 Task: Find connections with filter location Coulommiers with filter topic #likewith filter profile language Spanish with filter current company Volvo Car India with filter school Vikram Simhapuri University, Nellore with filter industry Baked Goods Manufacturing with filter service category Executive Coaching with filter keywords title Astronomer
Action: Mouse moved to (514, 70)
Screenshot: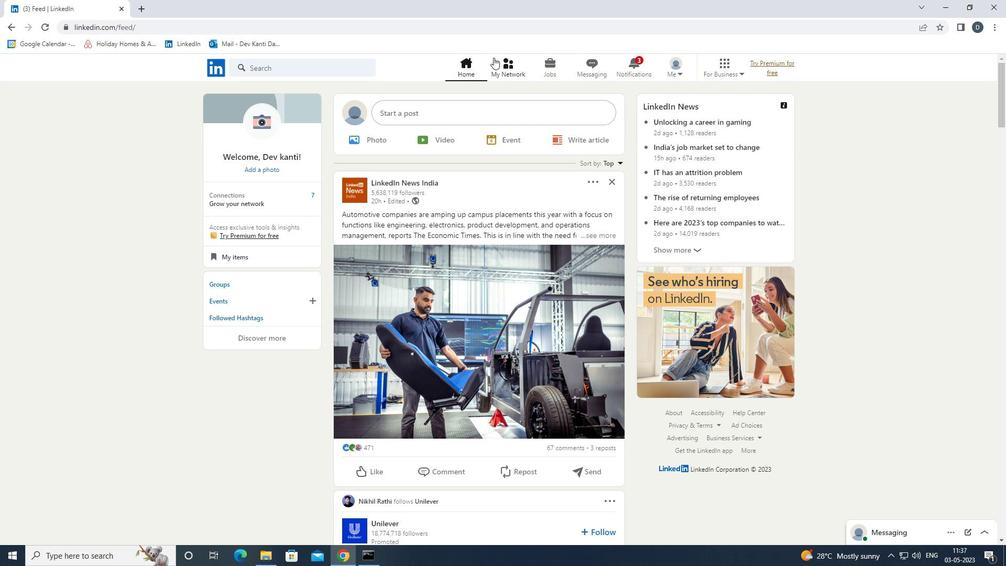 
Action: Mouse pressed left at (514, 70)
Screenshot: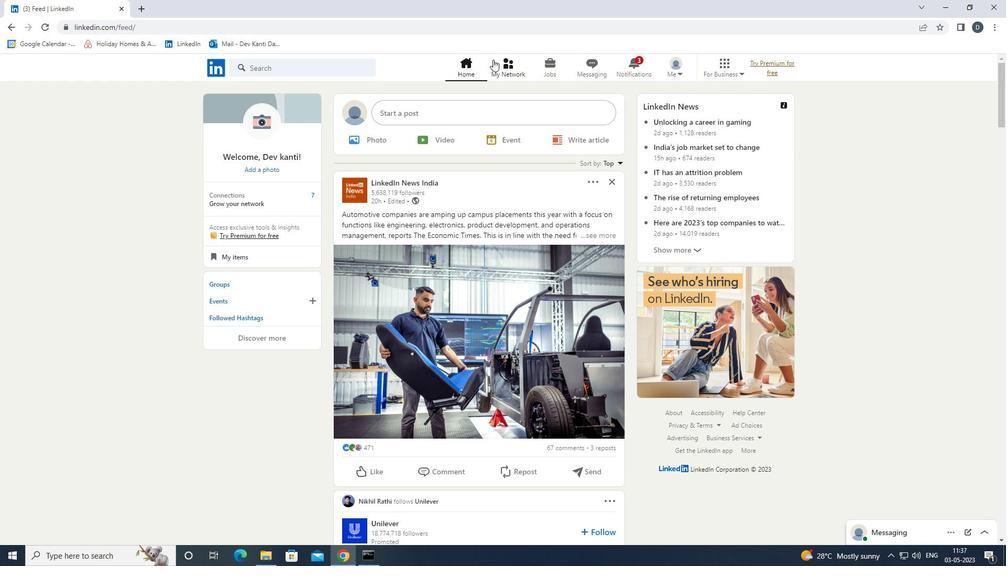 
Action: Mouse moved to (351, 123)
Screenshot: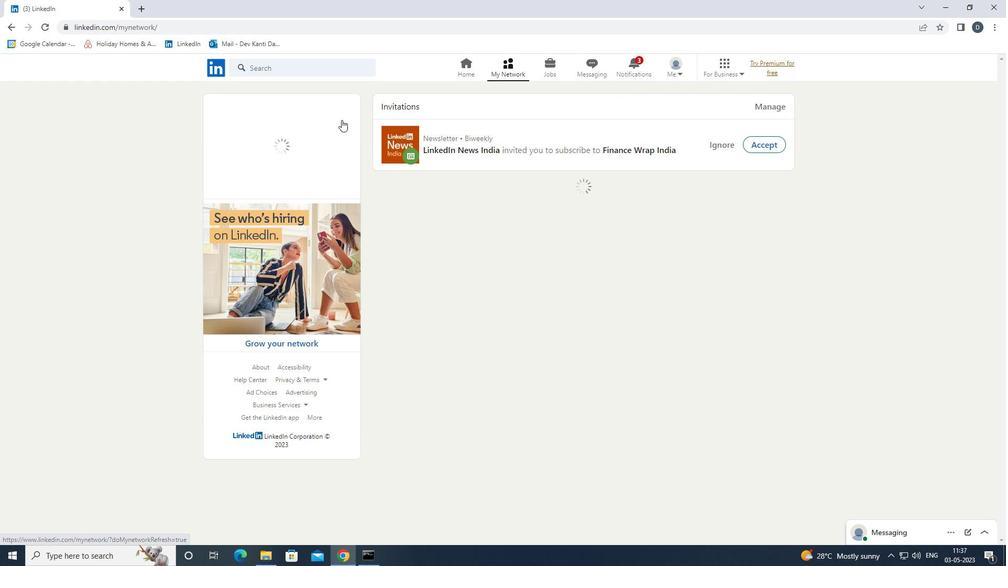 
Action: Mouse pressed left at (351, 123)
Screenshot: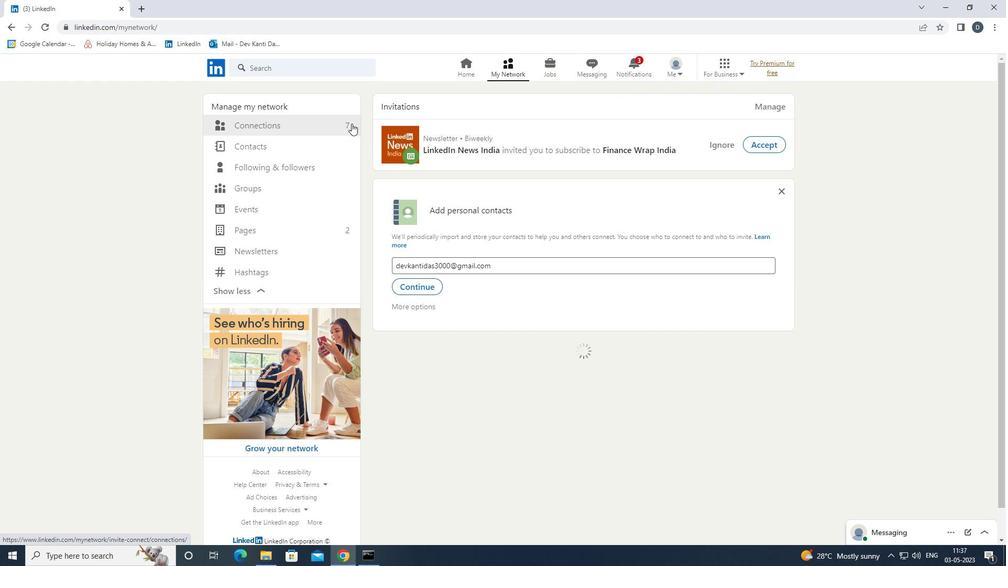 
Action: Mouse moved to (349, 124)
Screenshot: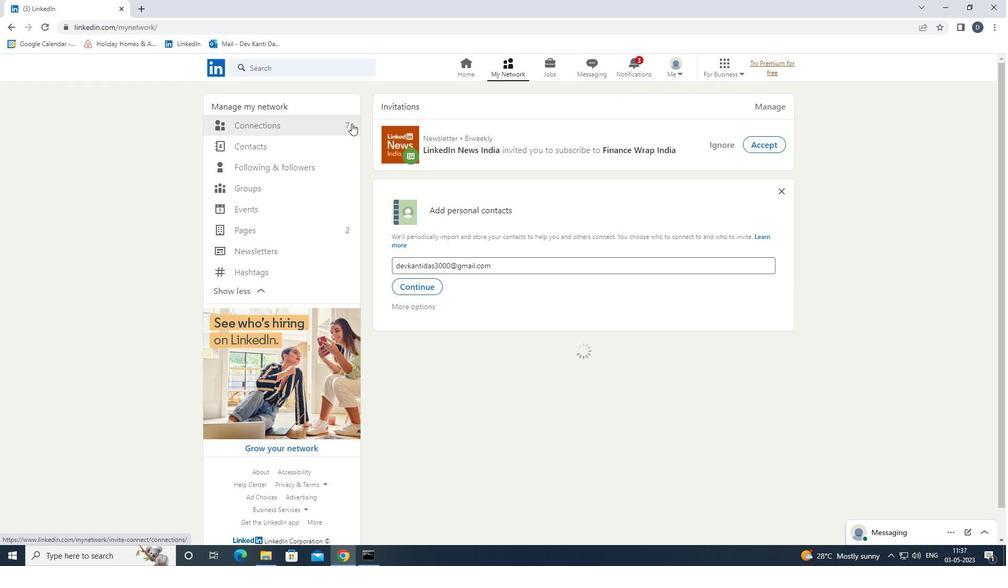 
Action: Mouse pressed left at (349, 124)
Screenshot: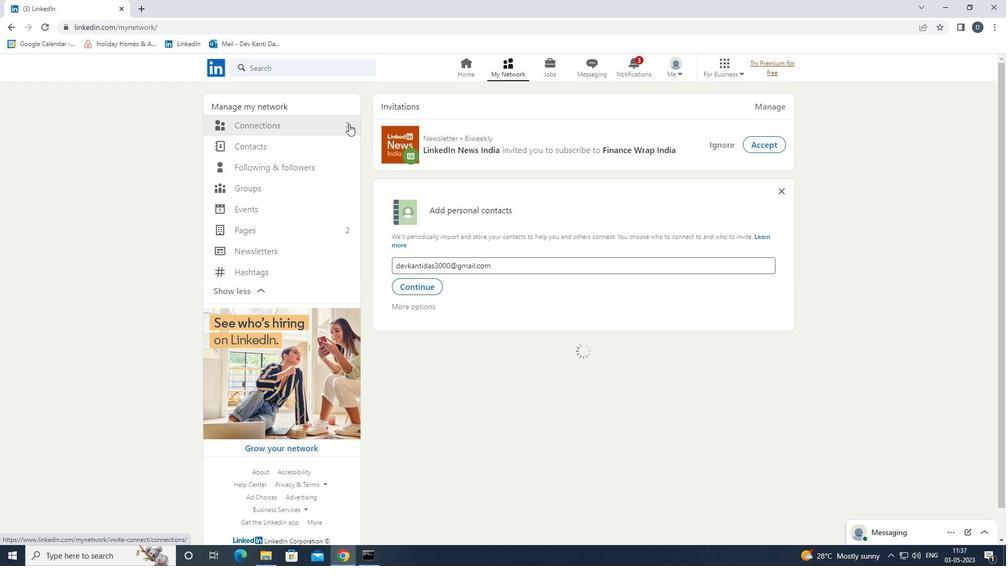 
Action: Mouse moved to (587, 126)
Screenshot: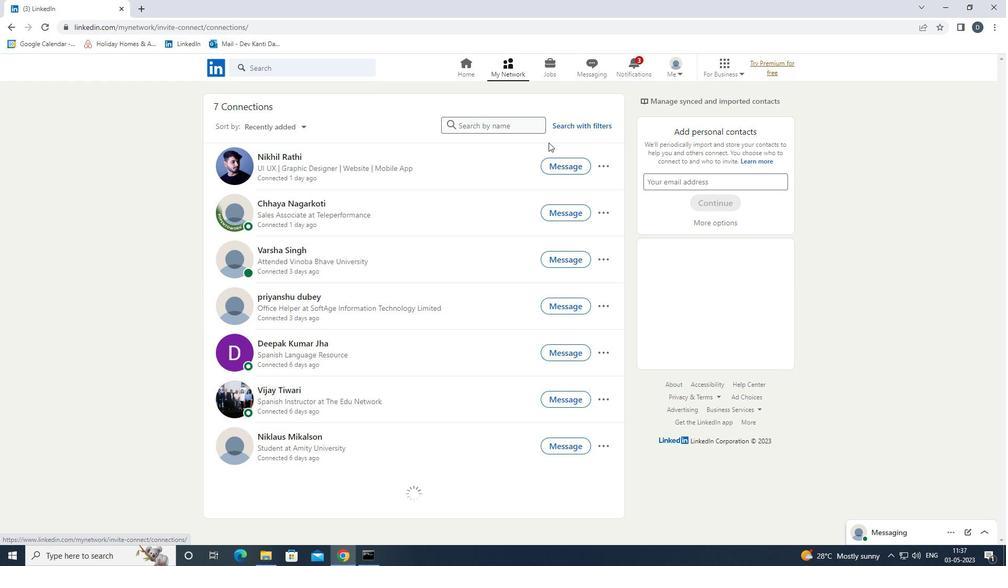 
Action: Mouse pressed left at (587, 126)
Screenshot: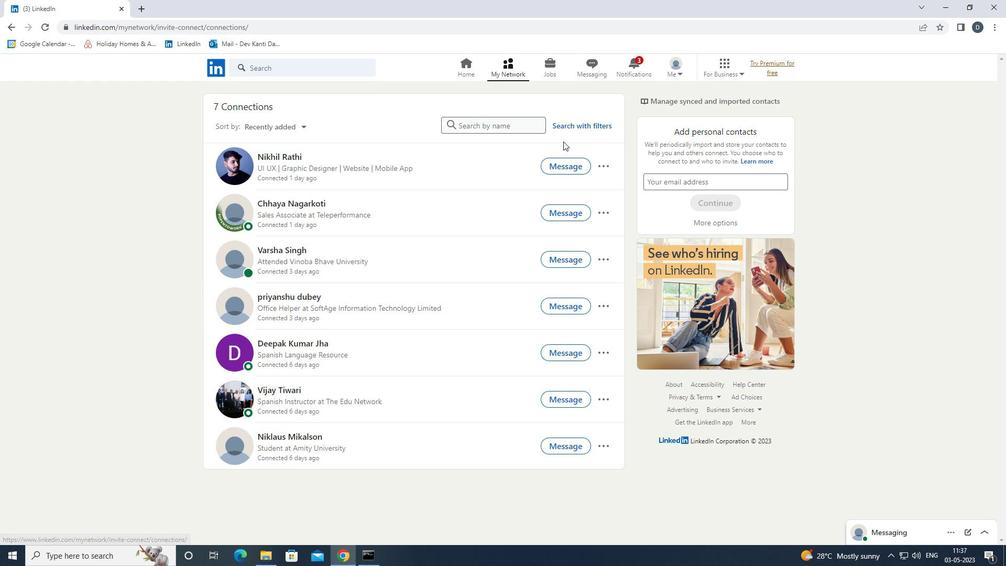
Action: Mouse moved to (533, 97)
Screenshot: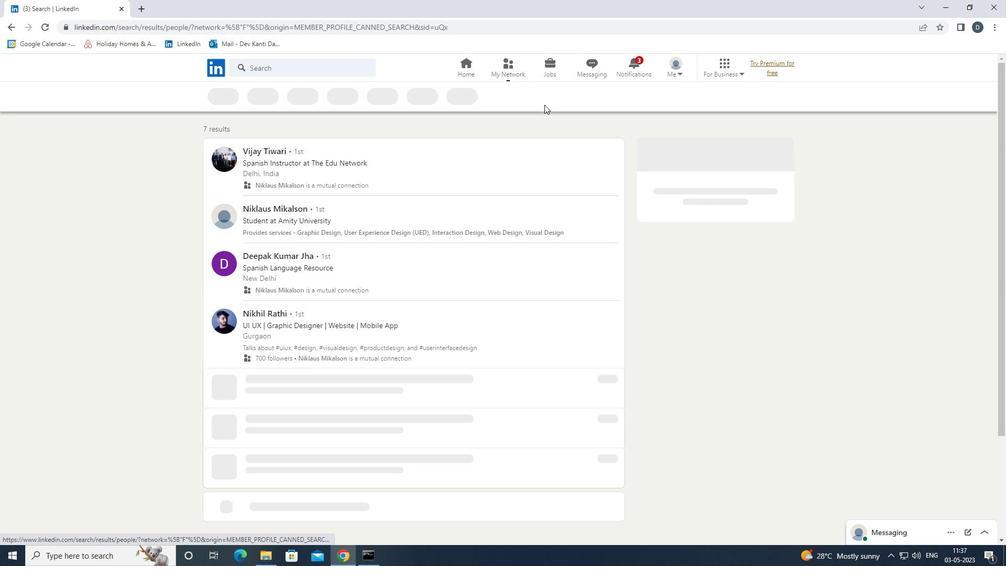
Action: Mouse pressed left at (533, 97)
Screenshot: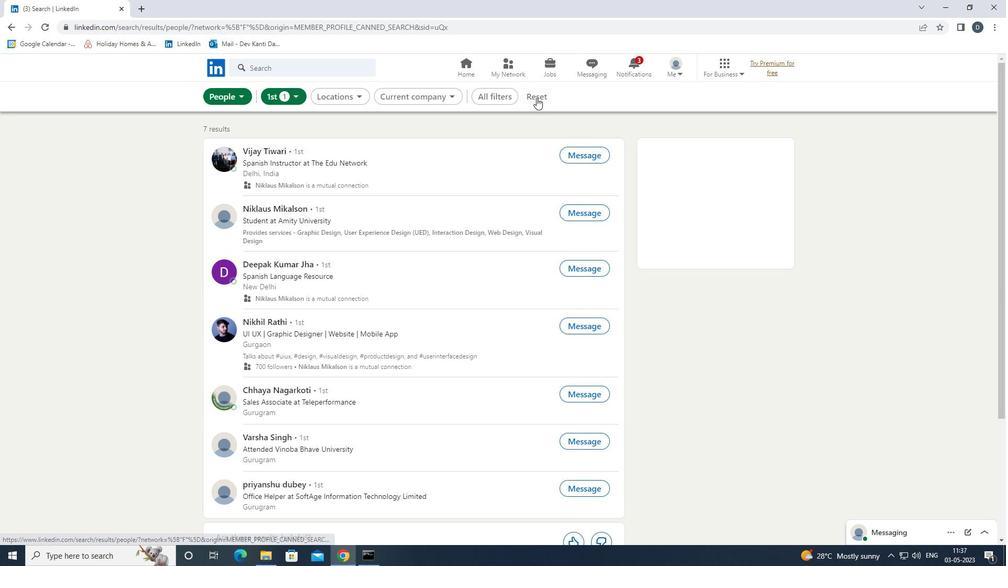
Action: Mouse moved to (523, 97)
Screenshot: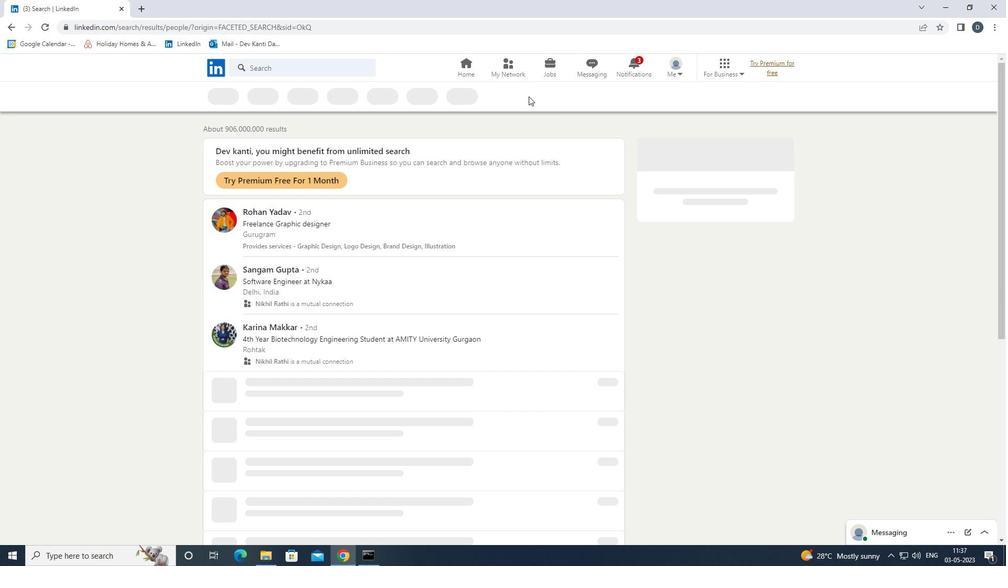 
Action: Mouse pressed left at (523, 97)
Screenshot: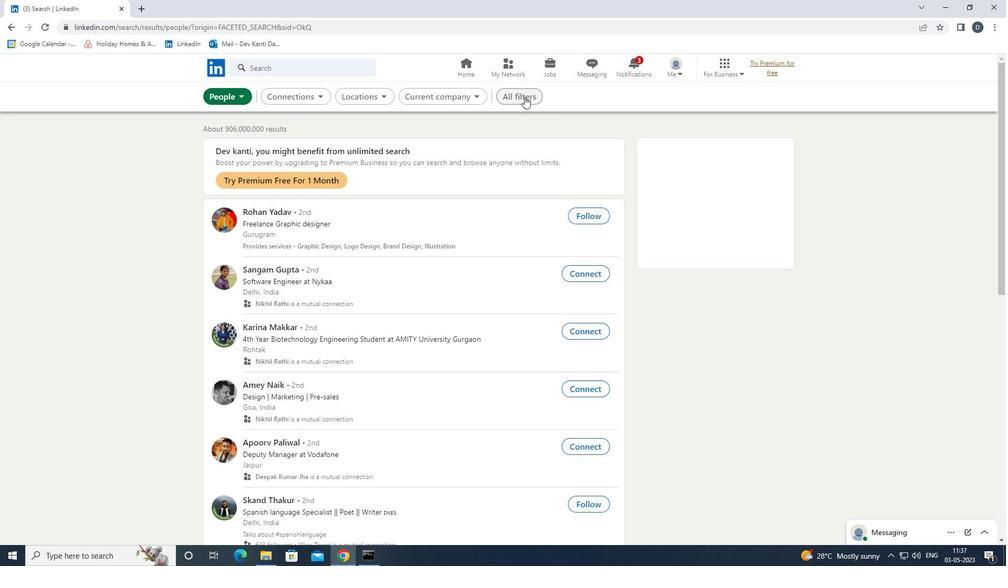 
Action: Mouse moved to (884, 355)
Screenshot: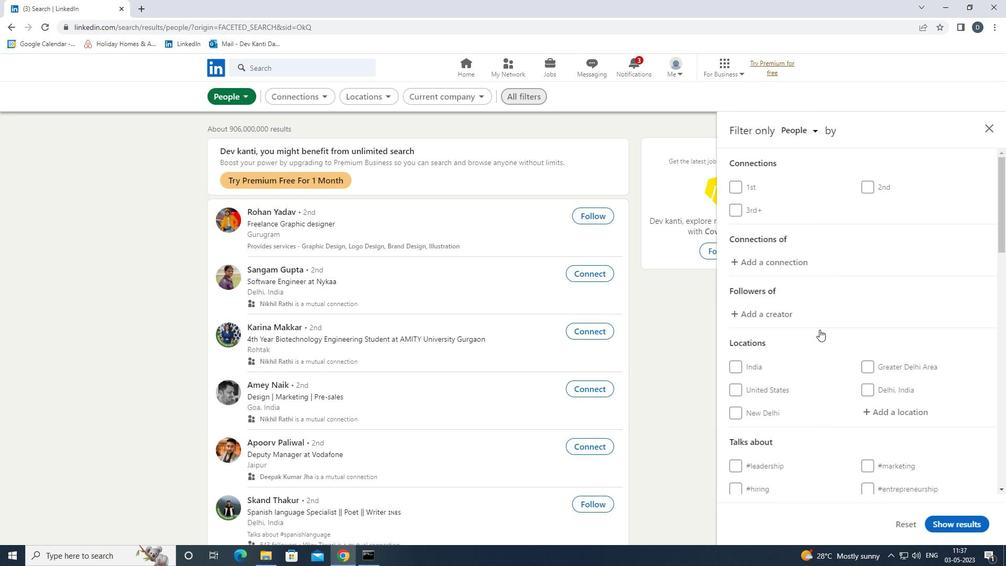 
Action: Mouse scrolled (884, 354) with delta (0, 0)
Screenshot: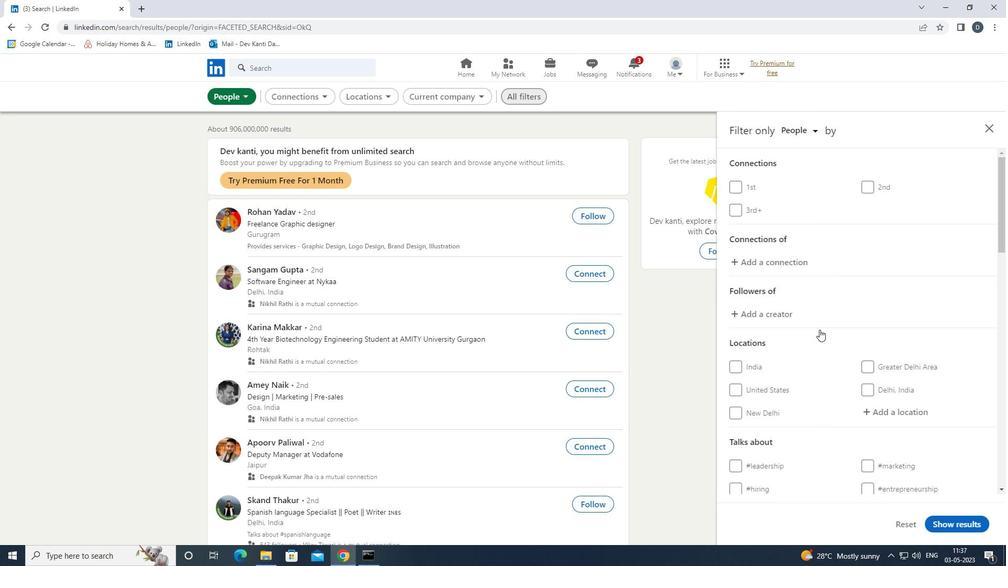 
Action: Mouse scrolled (884, 354) with delta (0, 0)
Screenshot: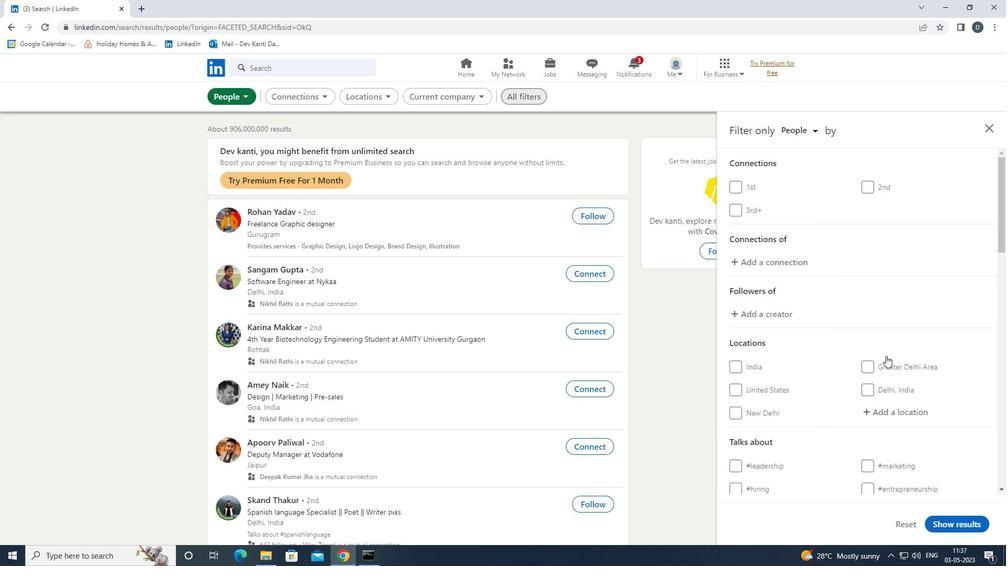 
Action: Mouse moved to (900, 310)
Screenshot: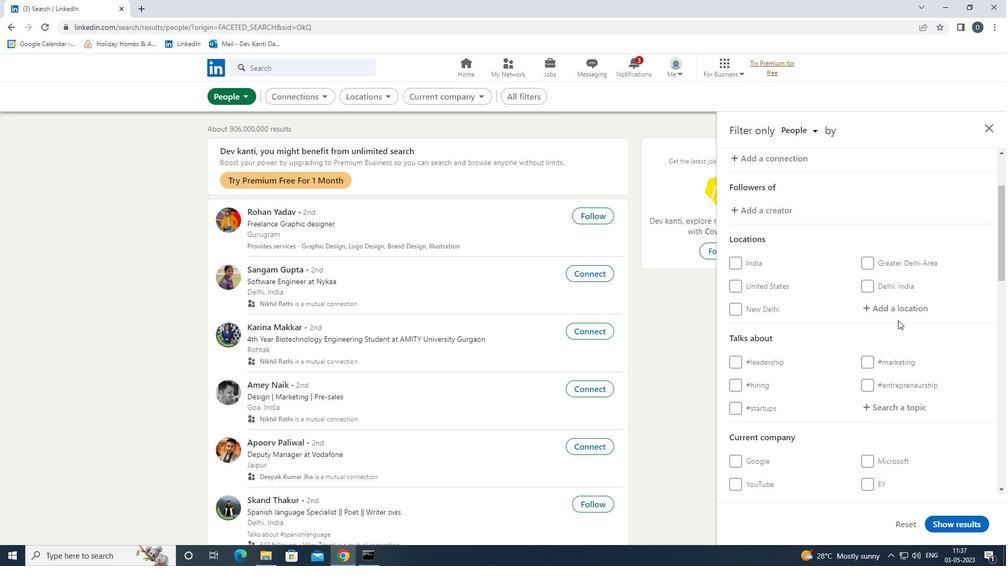 
Action: Mouse pressed left at (900, 310)
Screenshot: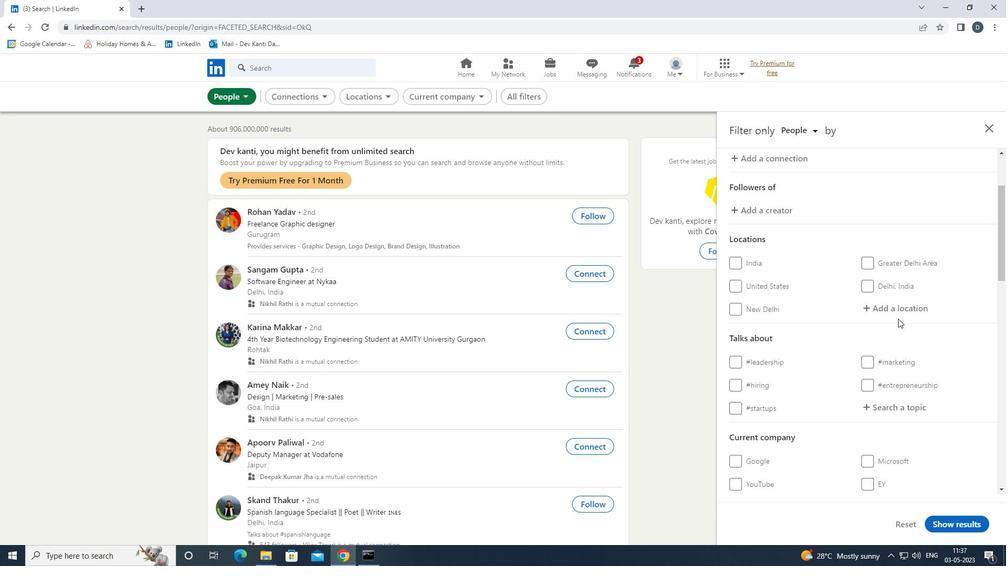 
Action: Key pressed <Key.shift>COL<Key.backspace>UI<Key.backspace>LOMMI<Key.down><Key.enter>
Screenshot: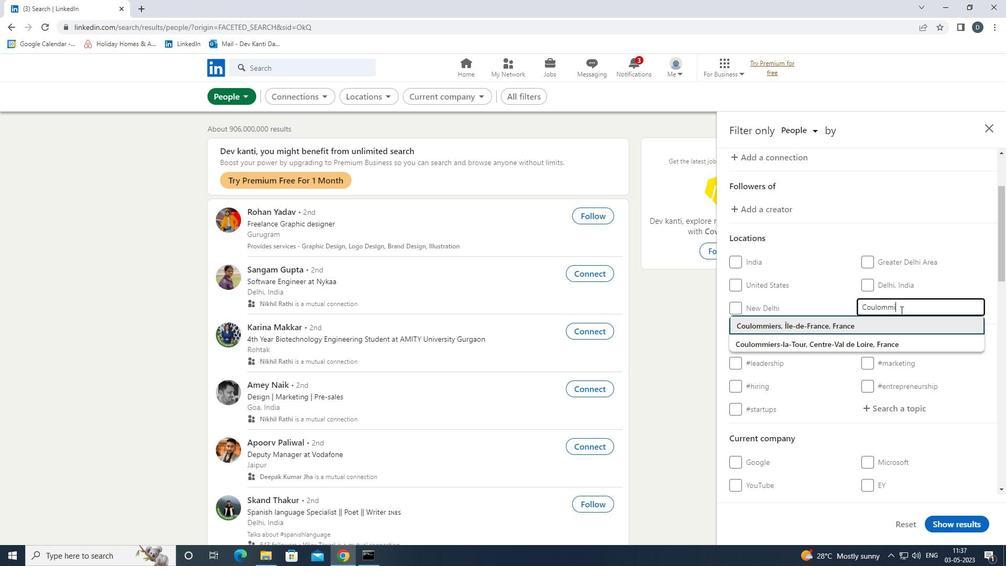 
Action: Mouse moved to (905, 302)
Screenshot: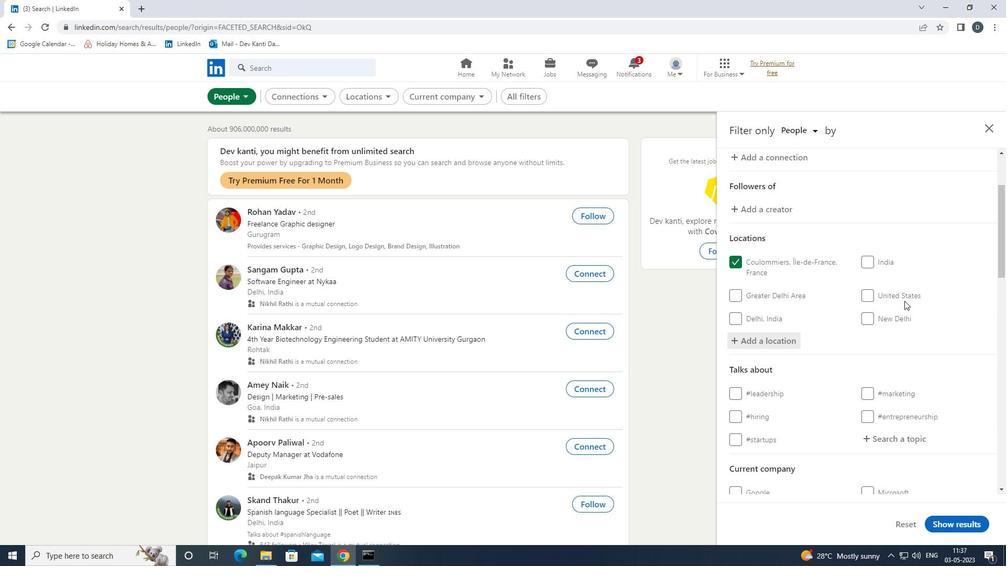 
Action: Mouse scrolled (905, 302) with delta (0, 0)
Screenshot: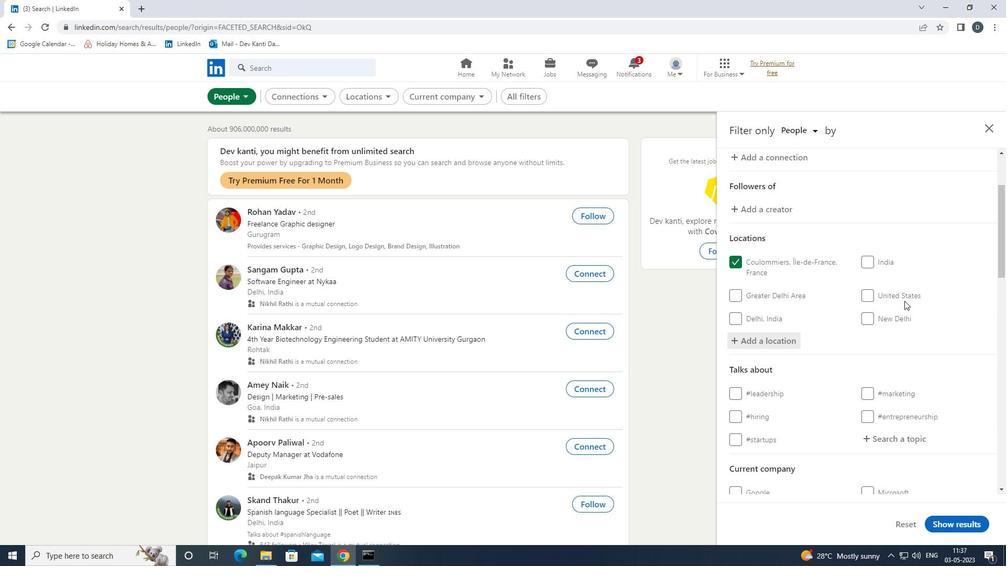 
Action: Mouse moved to (905, 304)
Screenshot: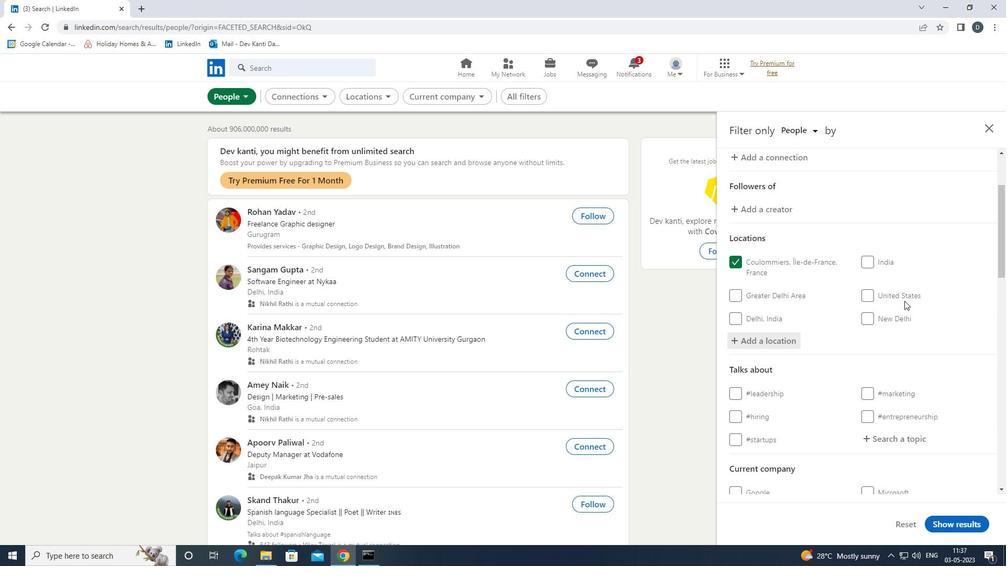 
Action: Mouse scrolled (905, 303) with delta (0, 0)
Screenshot: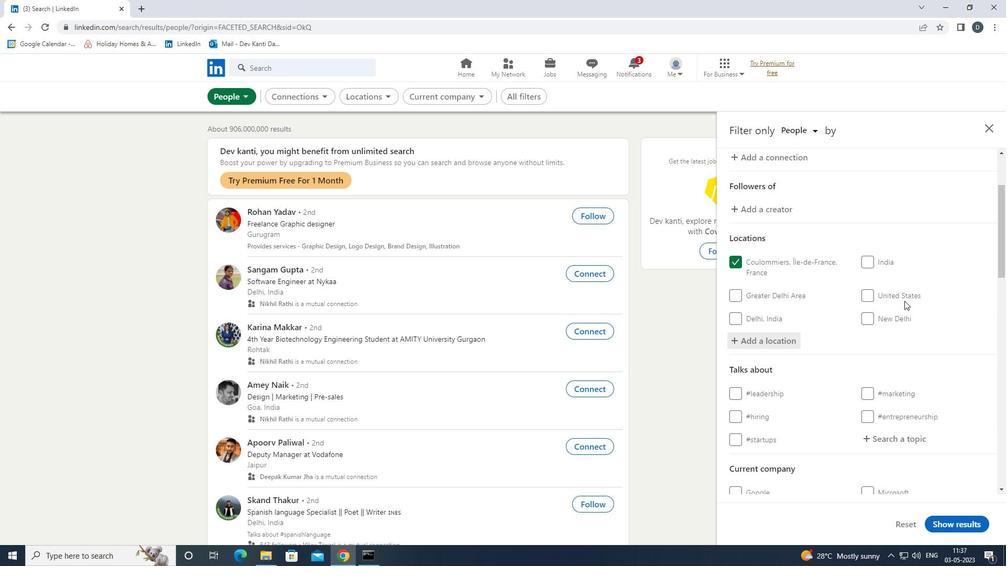 
Action: Mouse moved to (906, 327)
Screenshot: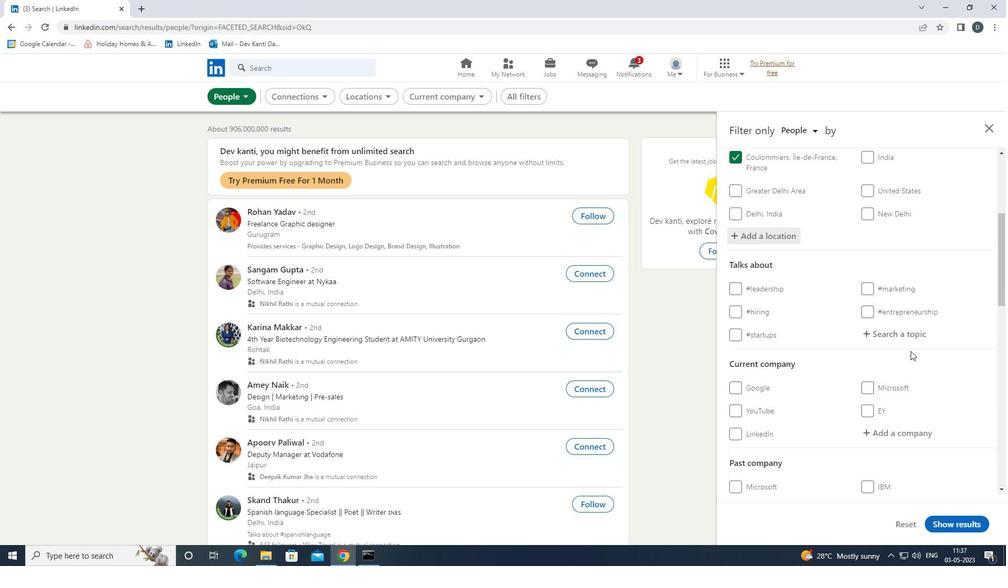 
Action: Mouse pressed left at (906, 327)
Screenshot: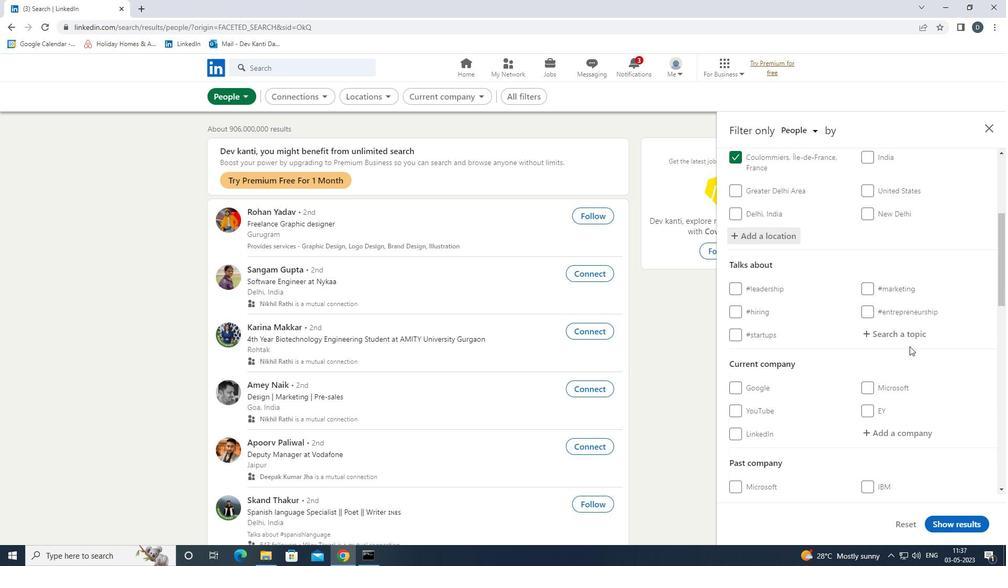 
Action: Mouse moved to (906, 327)
Screenshot: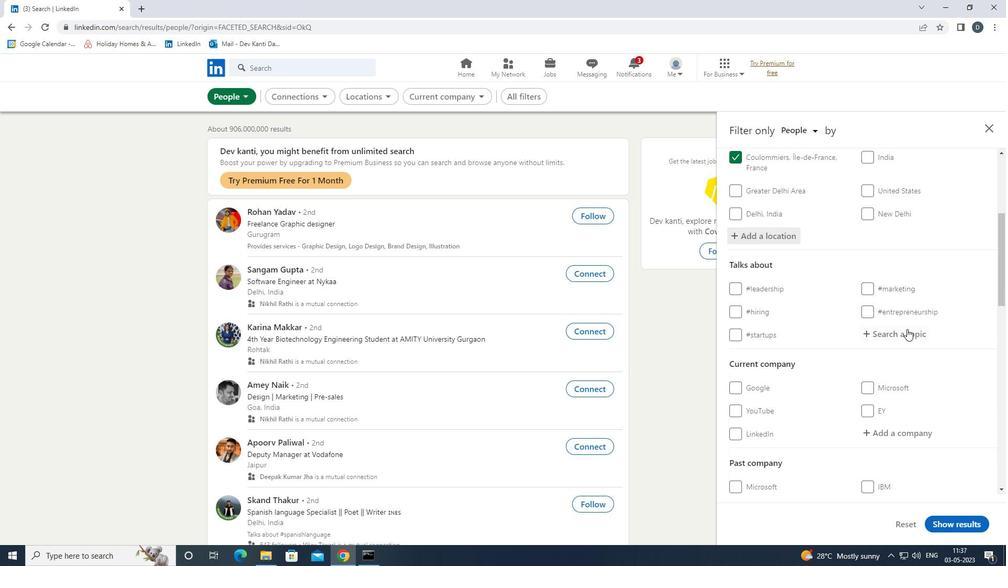 
Action: Key pressed LIKE<Key.down><Key.enter>
Screenshot: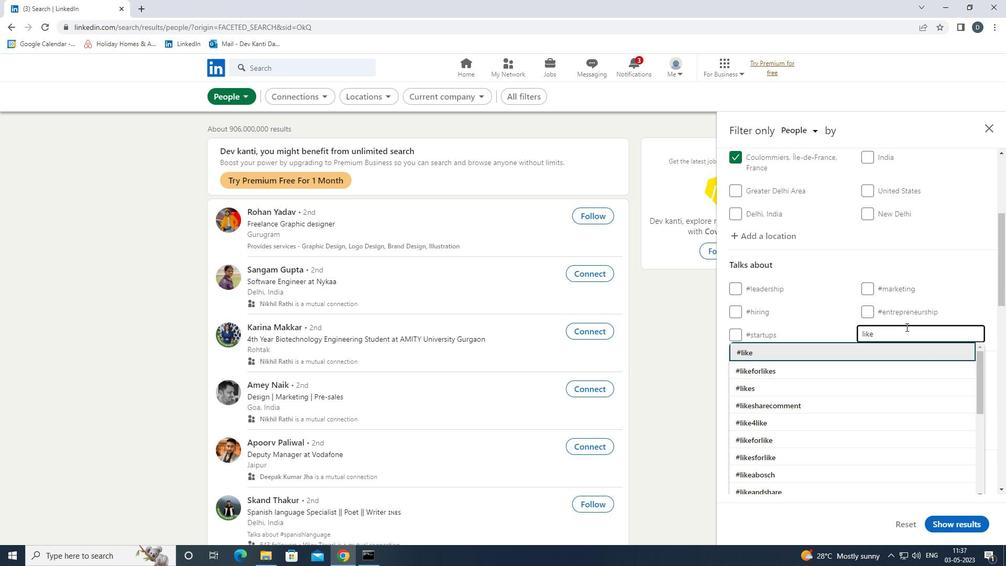 
Action: Mouse moved to (876, 334)
Screenshot: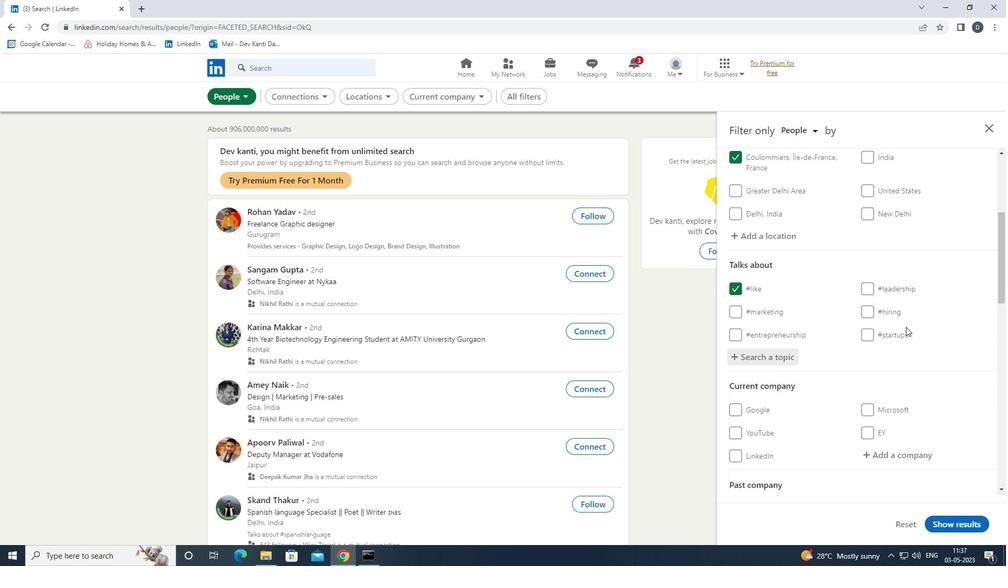 
Action: Mouse scrolled (876, 333) with delta (0, 0)
Screenshot: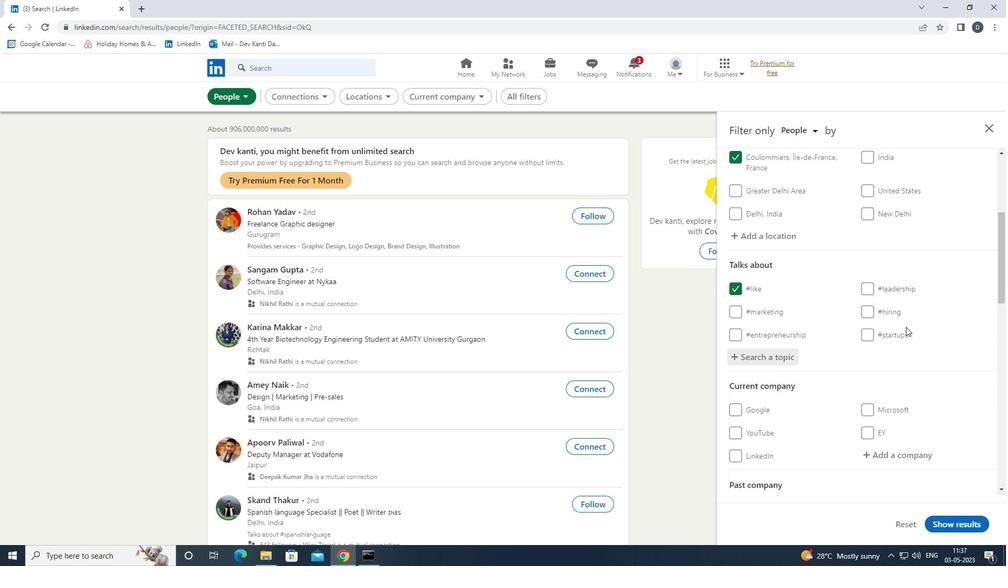 
Action: Mouse moved to (877, 337)
Screenshot: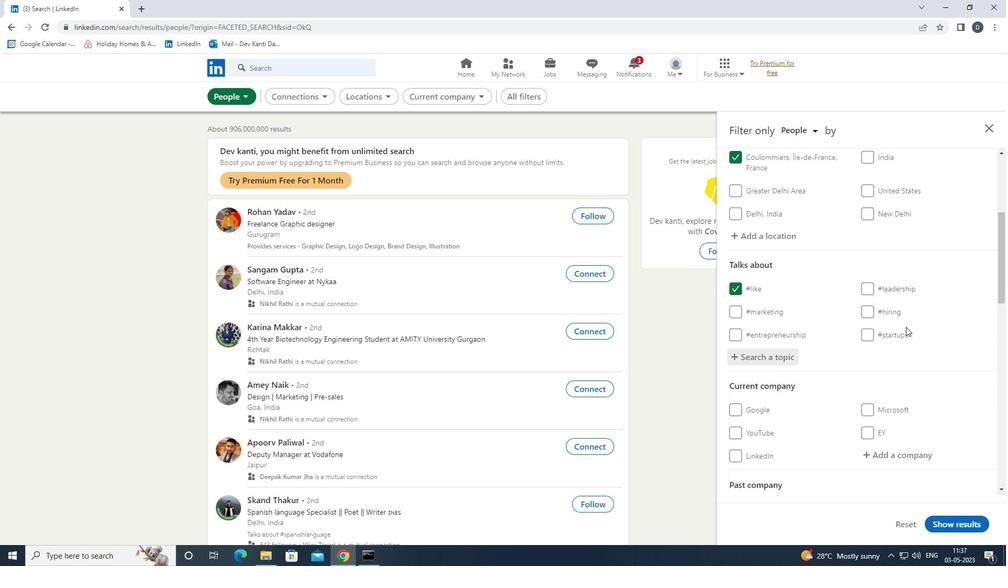 
Action: Mouse scrolled (877, 336) with delta (0, 0)
Screenshot: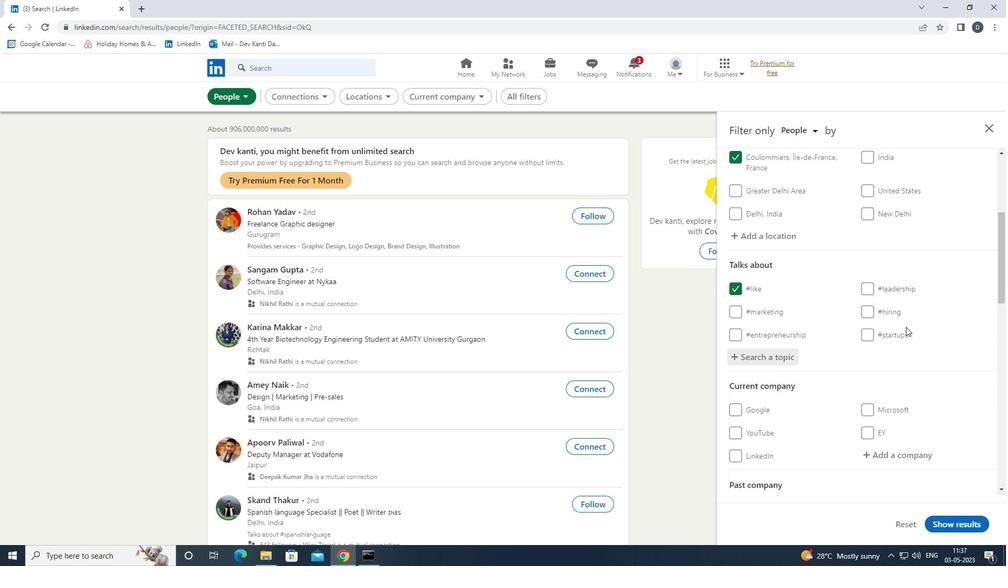 
Action: Mouse moved to (879, 339)
Screenshot: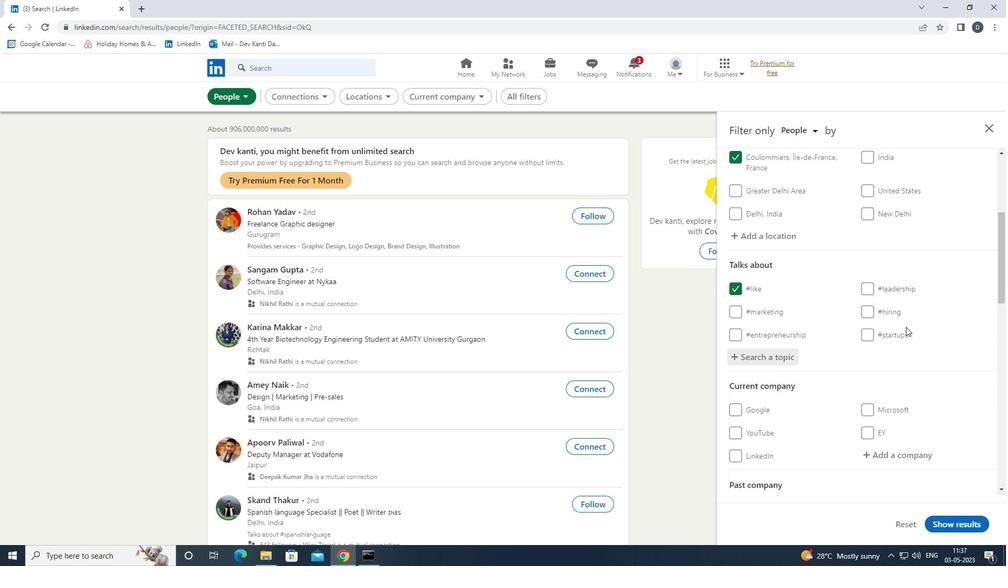 
Action: Mouse scrolled (879, 338) with delta (0, 0)
Screenshot: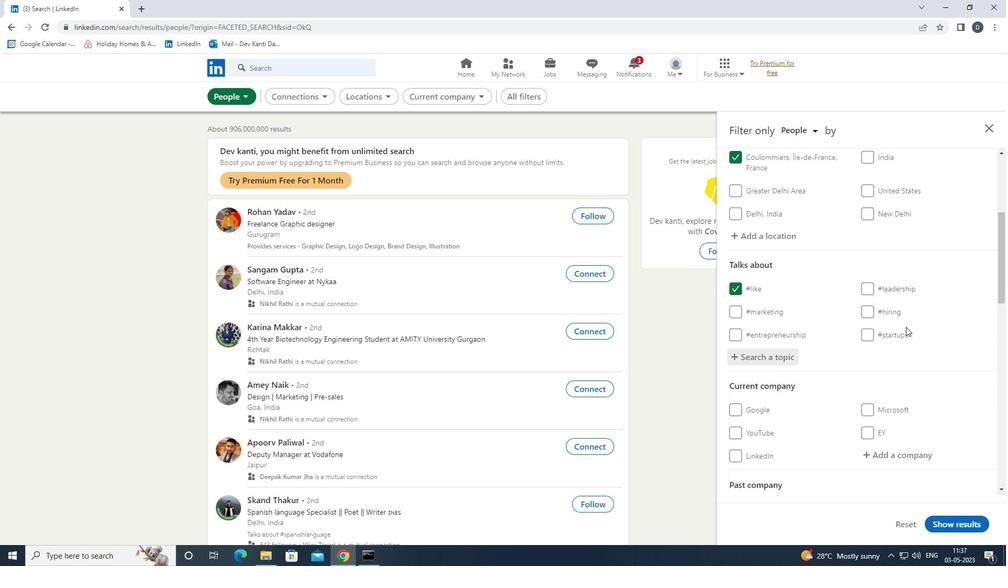 
Action: Mouse moved to (881, 339)
Screenshot: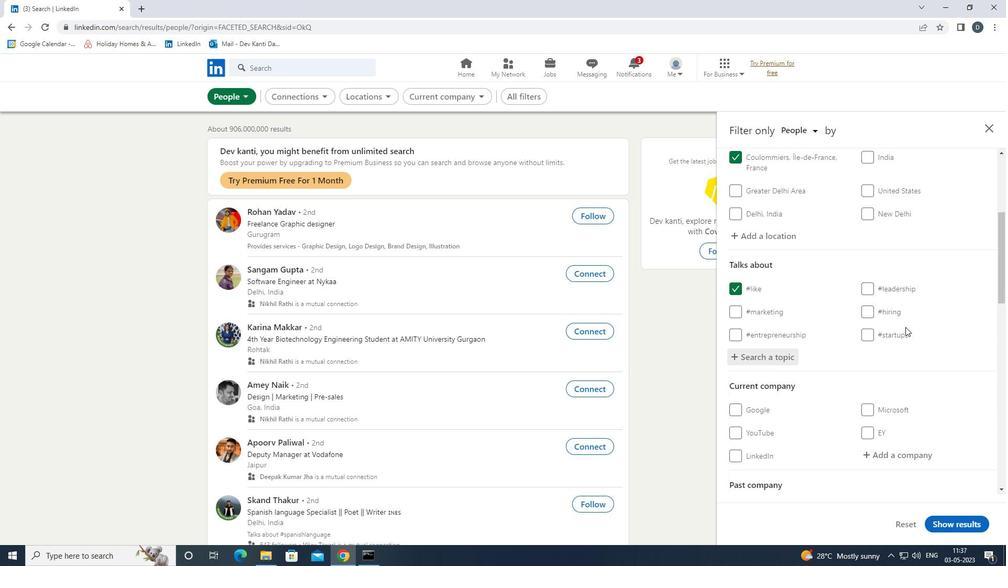 
Action: Mouse scrolled (881, 339) with delta (0, 0)
Screenshot: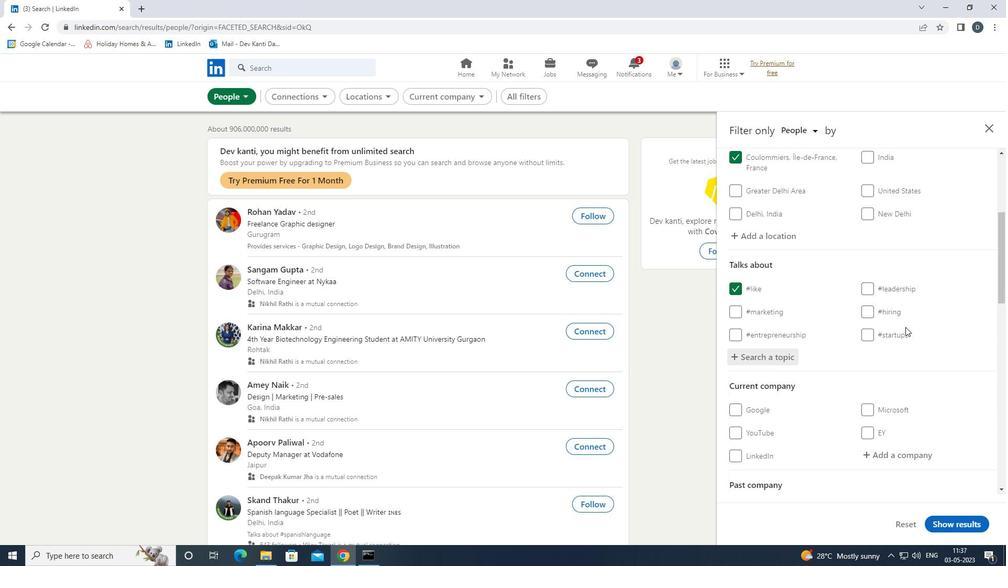 
Action: Mouse moved to (887, 343)
Screenshot: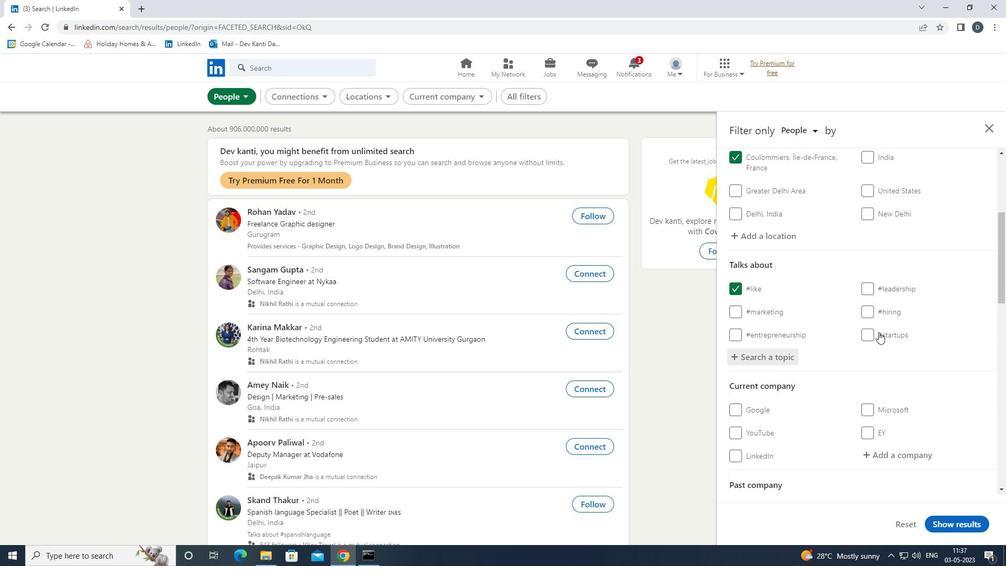 
Action: Mouse scrolled (887, 343) with delta (0, 0)
Screenshot: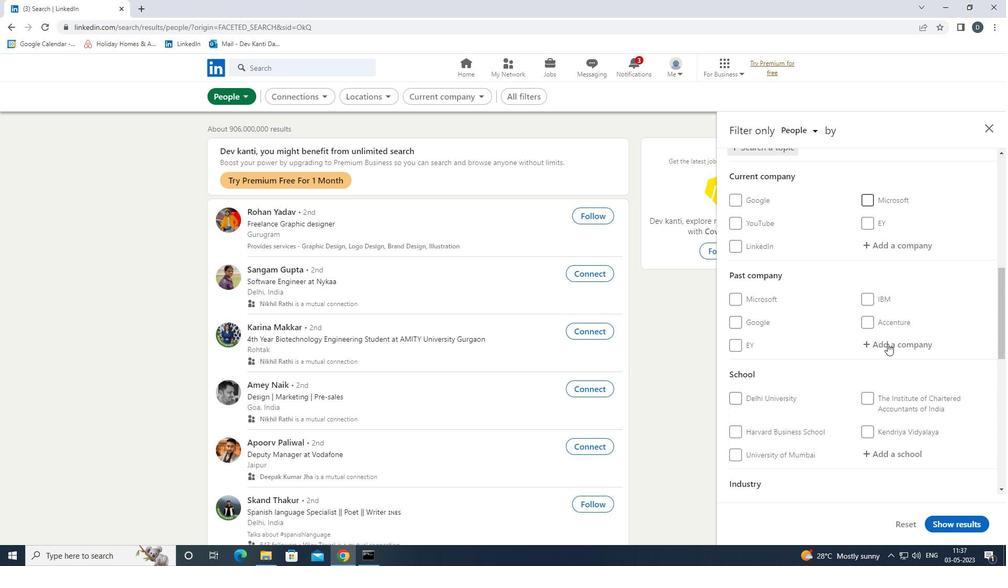 
Action: Mouse moved to (887, 344)
Screenshot: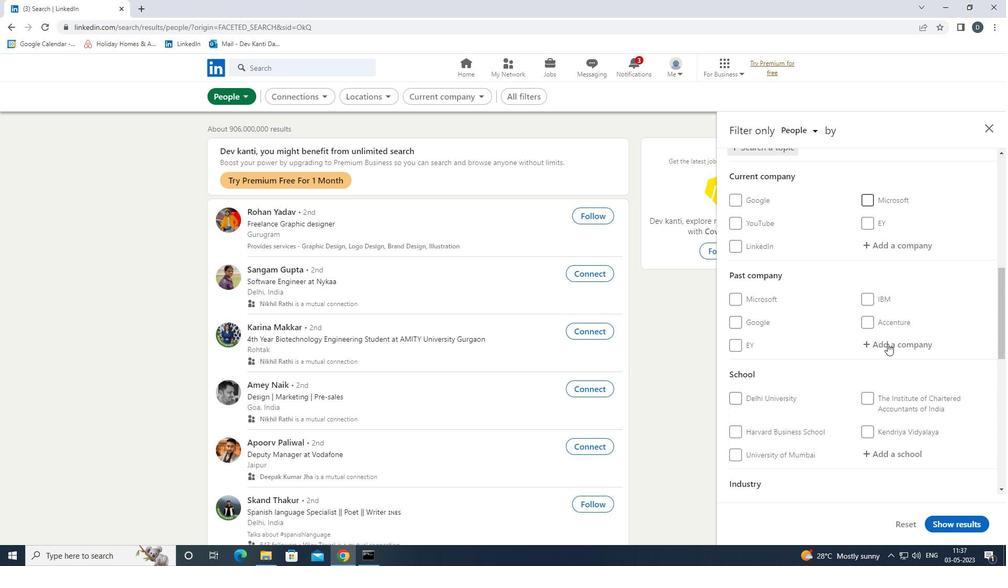 
Action: Mouse scrolled (887, 343) with delta (0, 0)
Screenshot: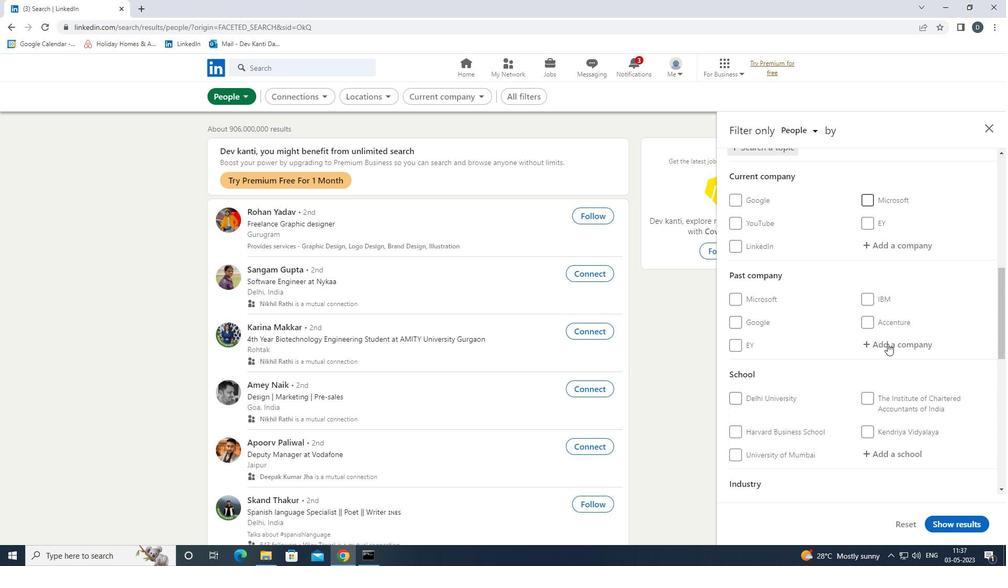 
Action: Mouse moved to (887, 344)
Screenshot: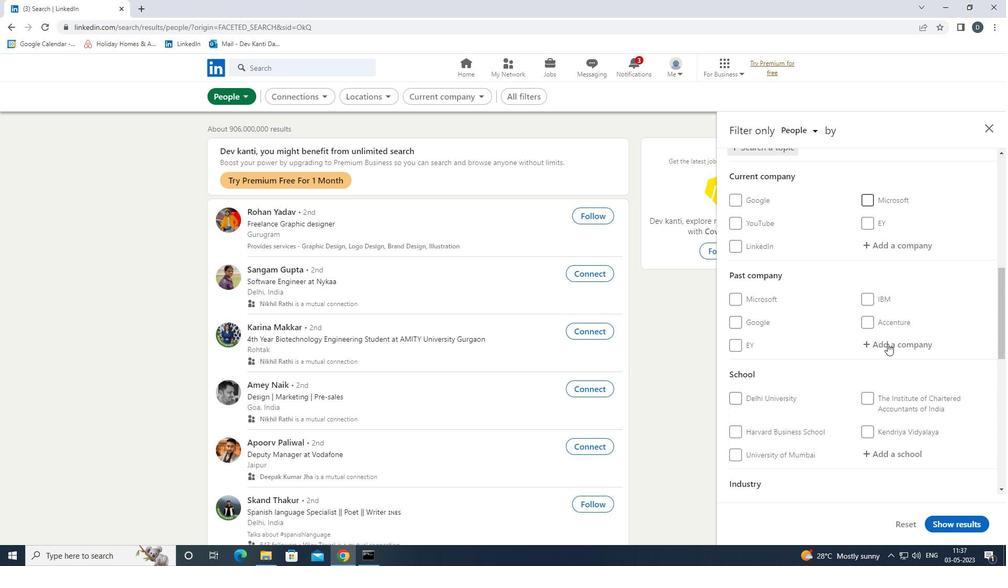 
Action: Mouse scrolled (887, 344) with delta (0, 0)
Screenshot: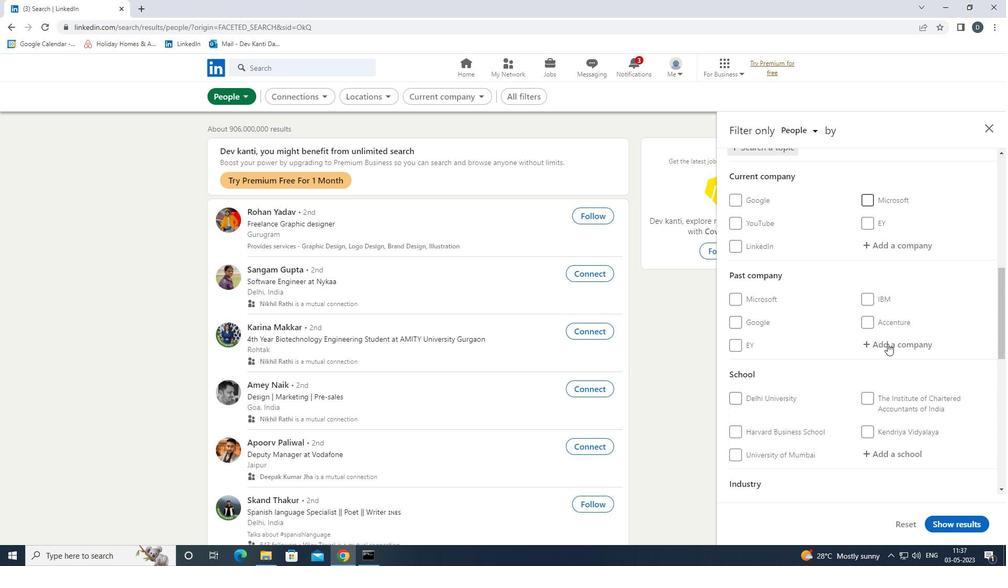 
Action: Mouse moved to (888, 345)
Screenshot: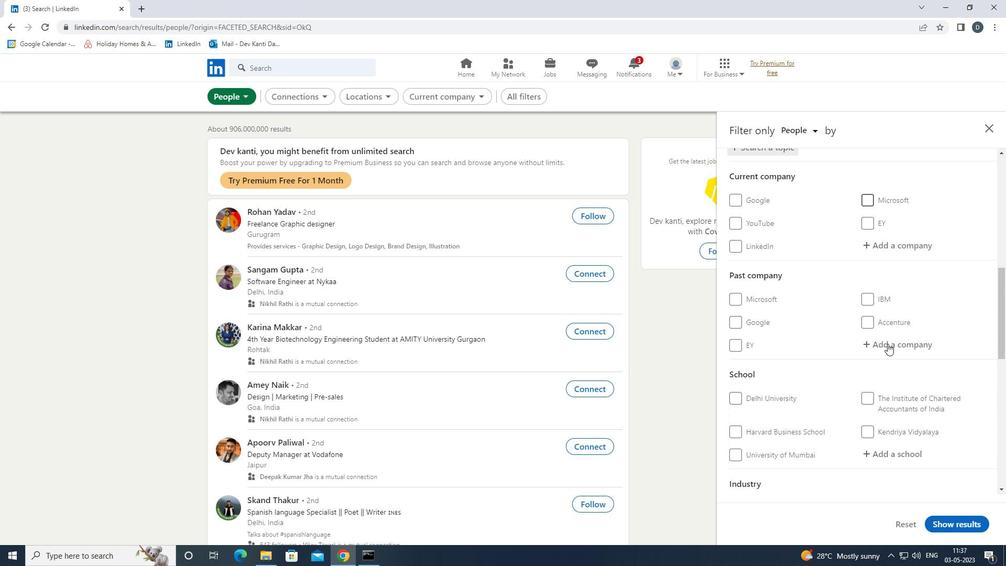 
Action: Mouse scrolled (888, 344) with delta (0, 0)
Screenshot: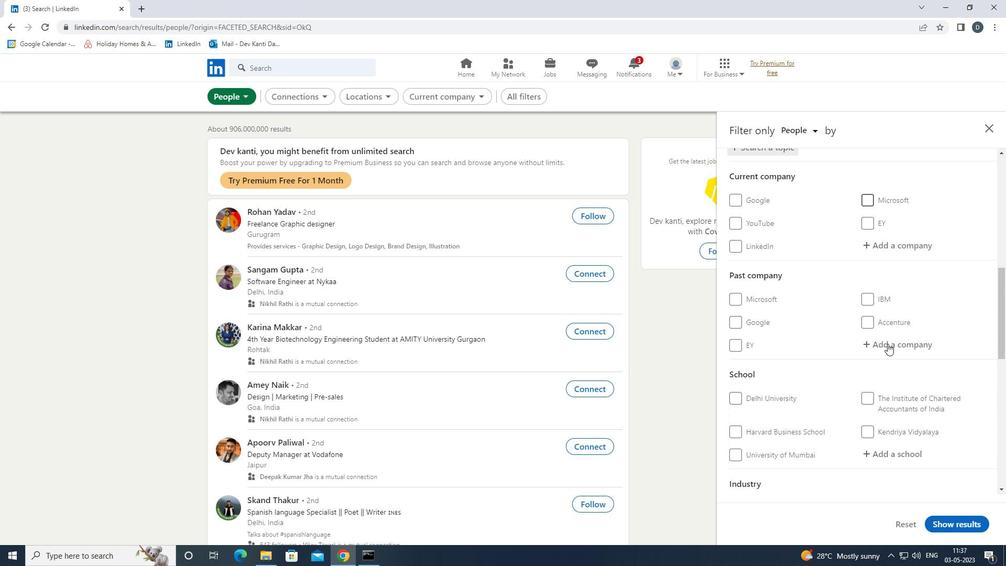 
Action: Mouse moved to (888, 345)
Screenshot: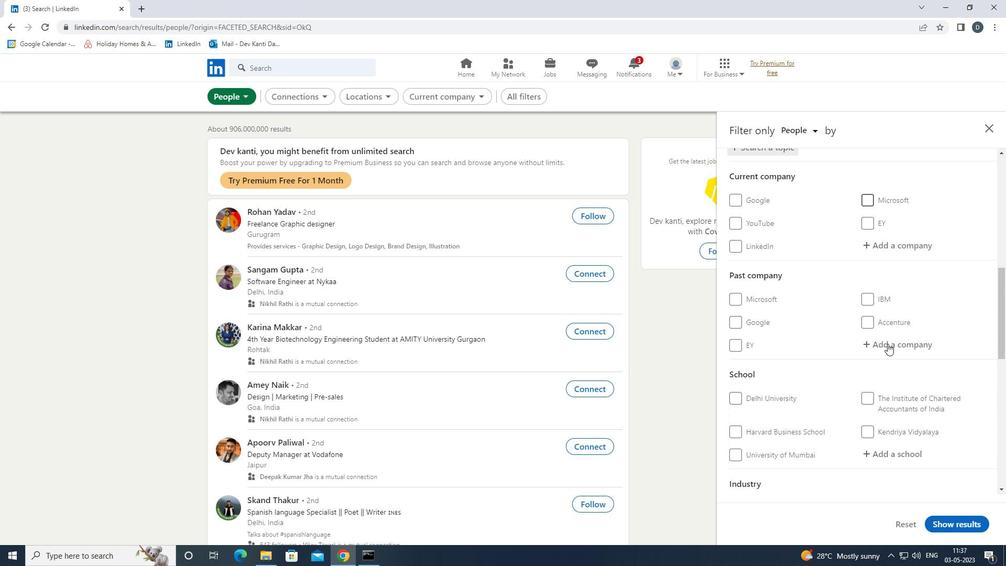
Action: Mouse scrolled (888, 345) with delta (0, 0)
Screenshot: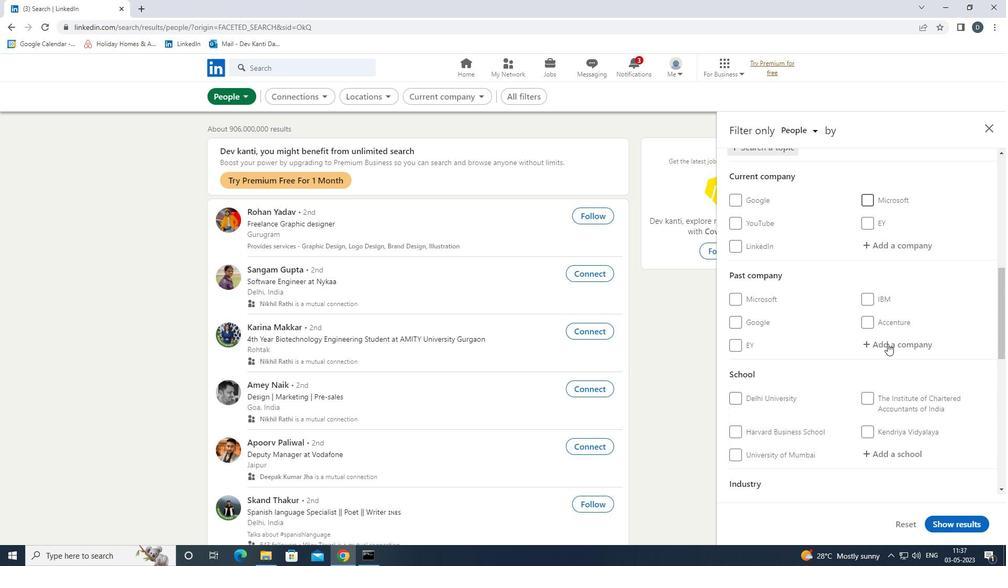 
Action: Mouse moved to (754, 375)
Screenshot: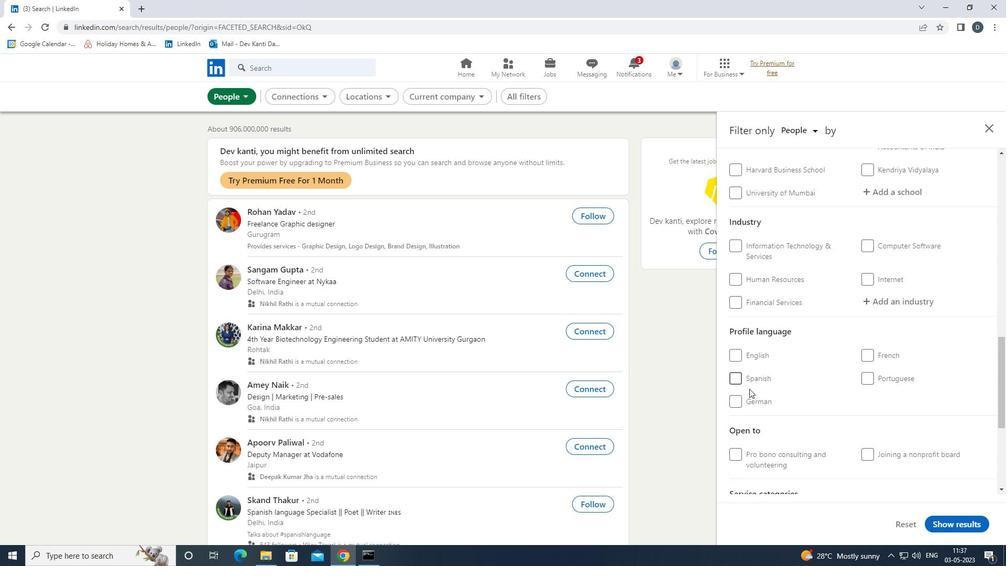 
Action: Mouse pressed left at (754, 375)
Screenshot: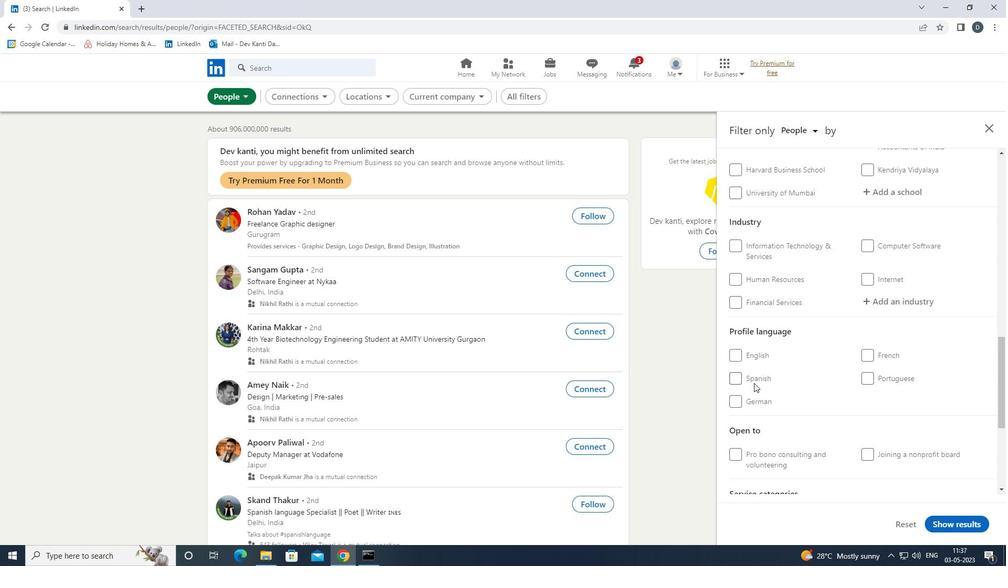 
Action: Mouse moved to (851, 387)
Screenshot: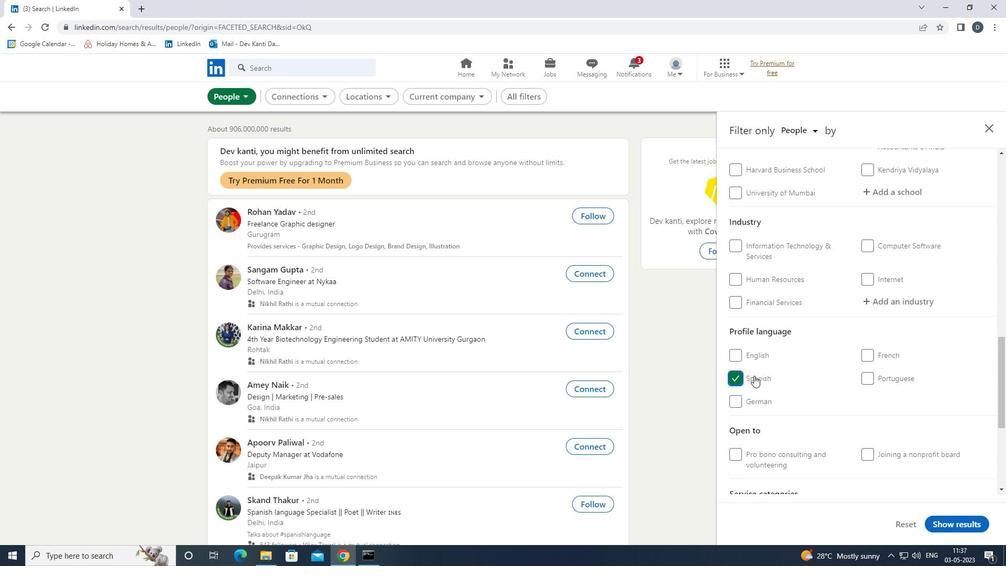 
Action: Mouse scrolled (851, 388) with delta (0, 0)
Screenshot: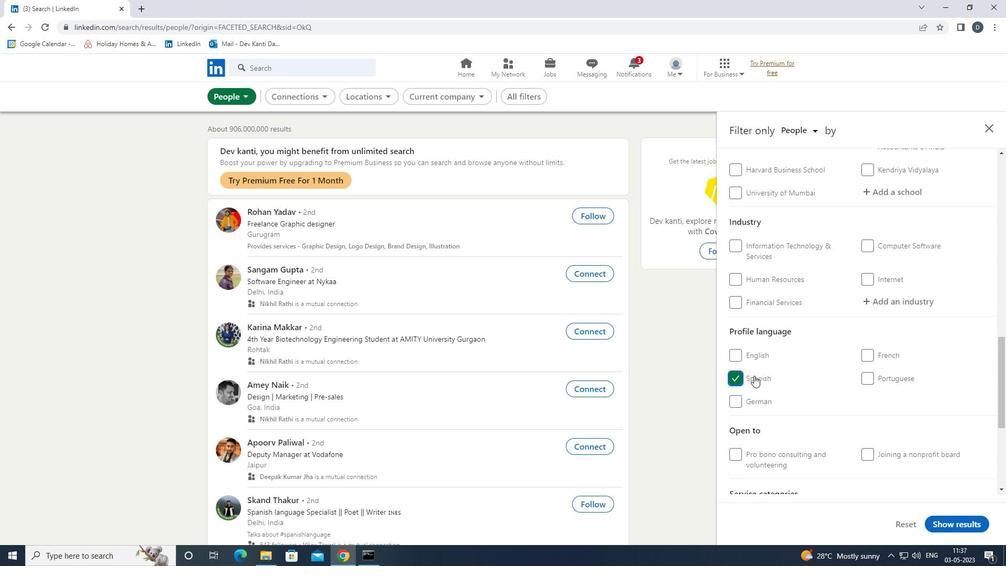 
Action: Mouse scrolled (851, 388) with delta (0, 0)
Screenshot: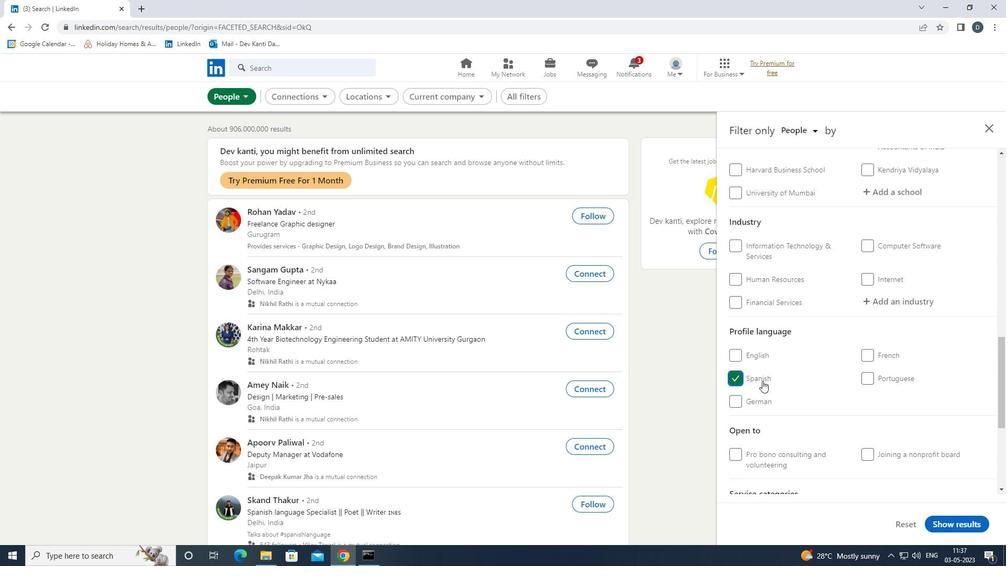 
Action: Mouse scrolled (851, 388) with delta (0, 0)
Screenshot: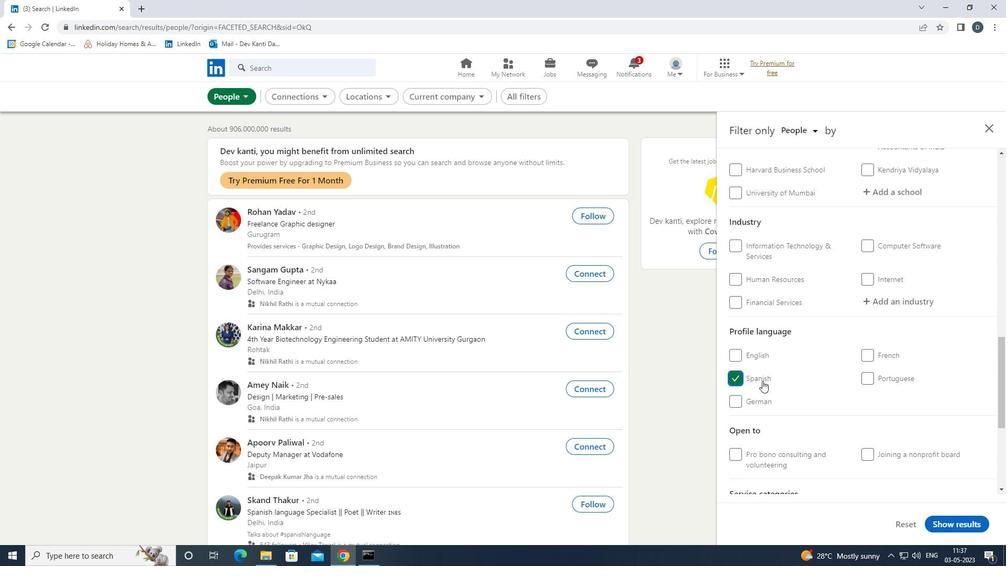 
Action: Mouse scrolled (851, 388) with delta (0, 0)
Screenshot: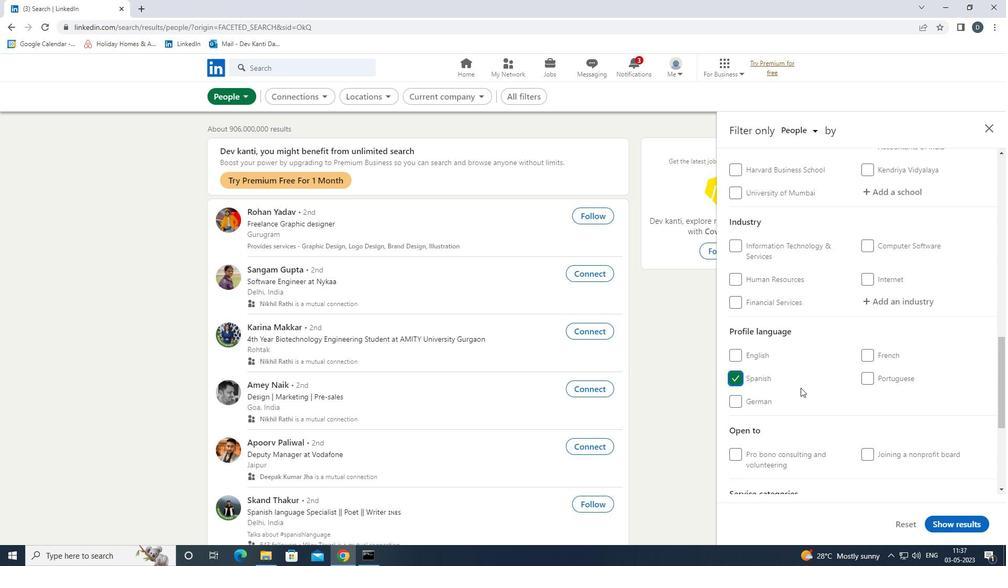 
Action: Mouse scrolled (851, 388) with delta (0, 0)
Screenshot: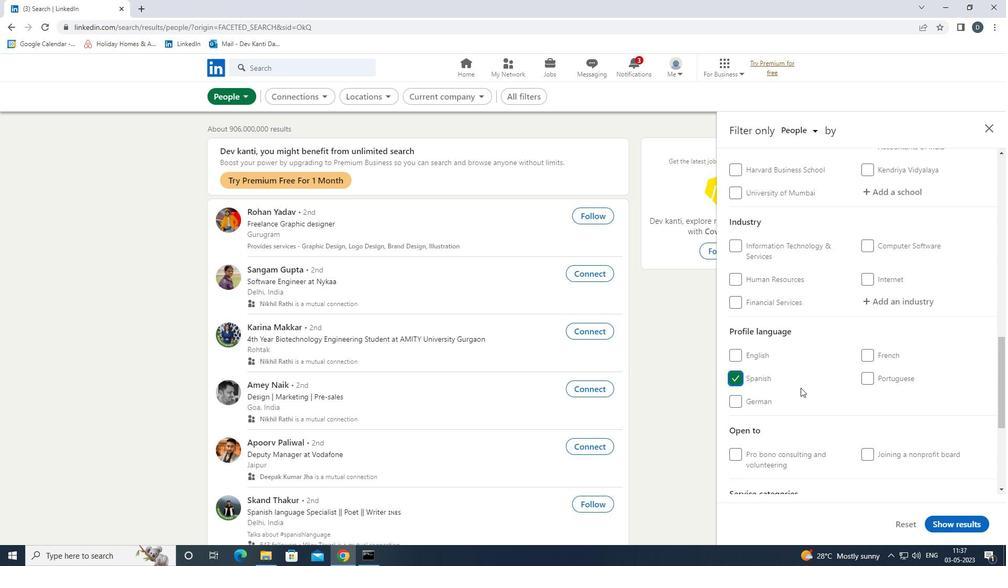 
Action: Mouse scrolled (851, 388) with delta (0, 0)
Screenshot: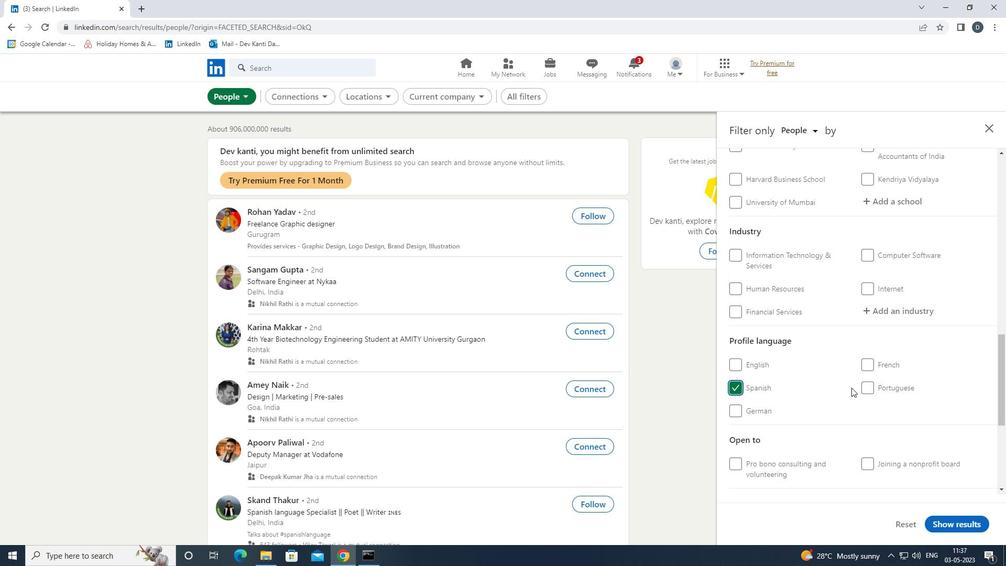 
Action: Mouse moved to (896, 296)
Screenshot: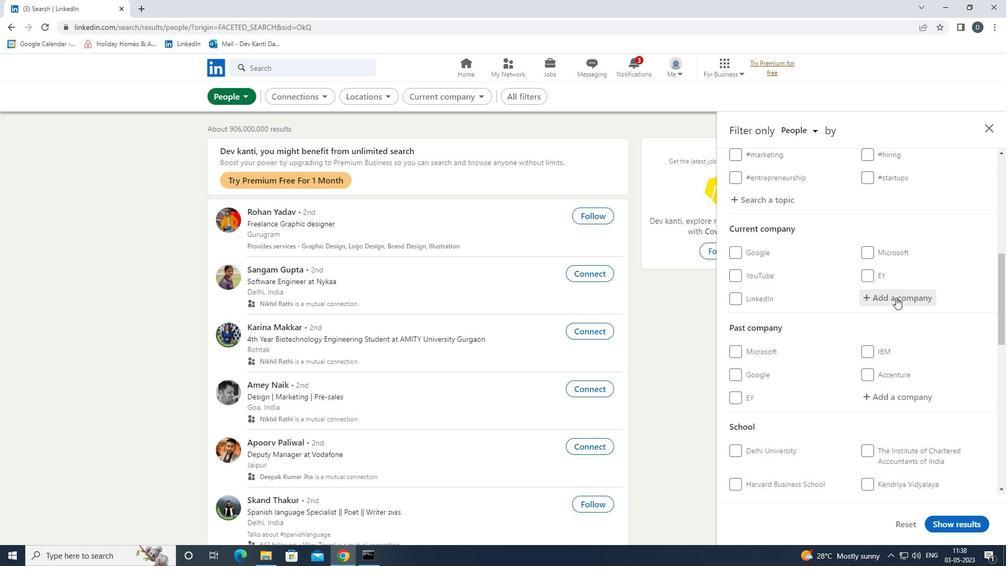 
Action: Mouse pressed left at (896, 296)
Screenshot: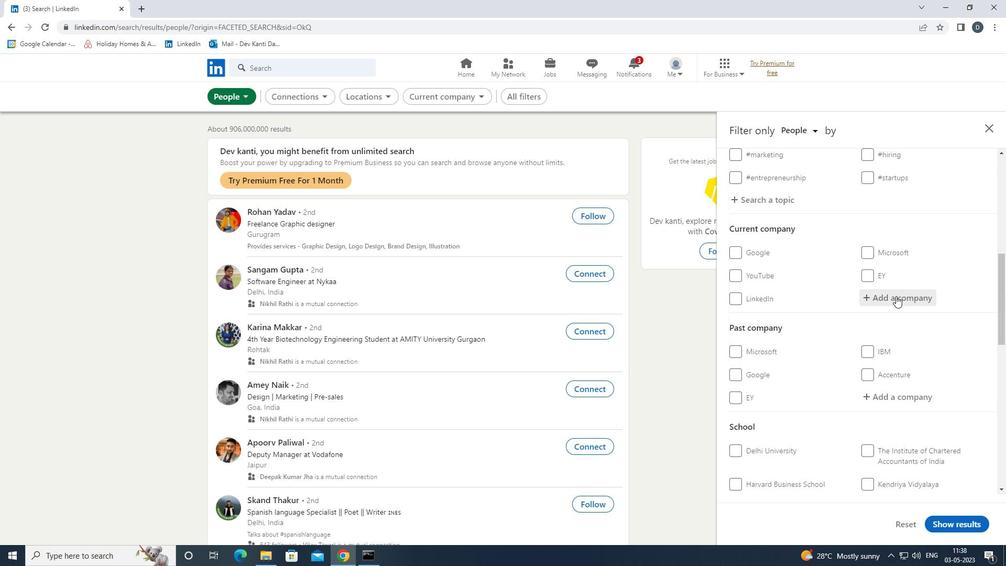 
Action: Mouse moved to (896, 296)
Screenshot: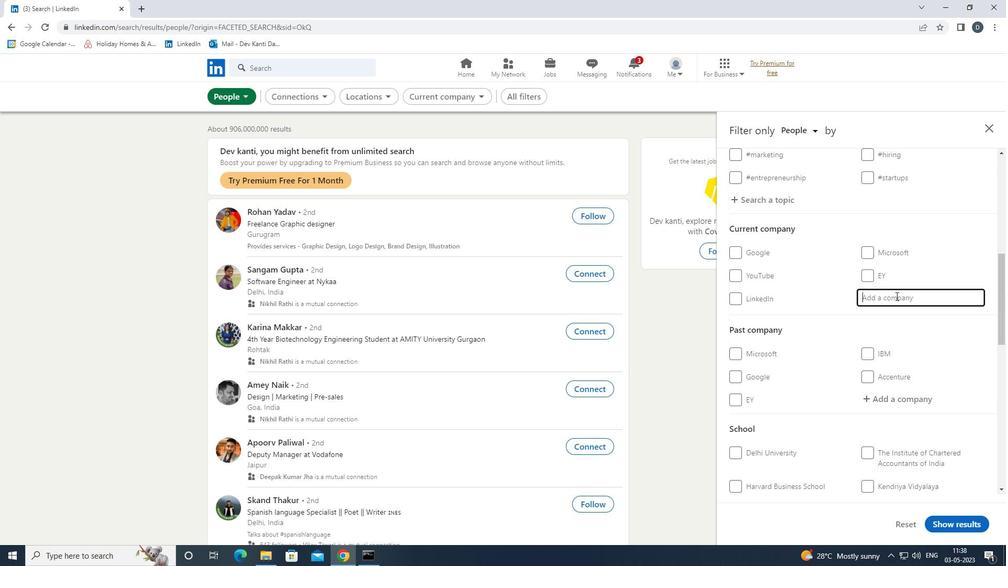 
Action: Key pressed <Key.shift>VOLVO<Key.space><Key.shift>CARS<Key.down><Key.space><Key.shift>INDIA
Screenshot: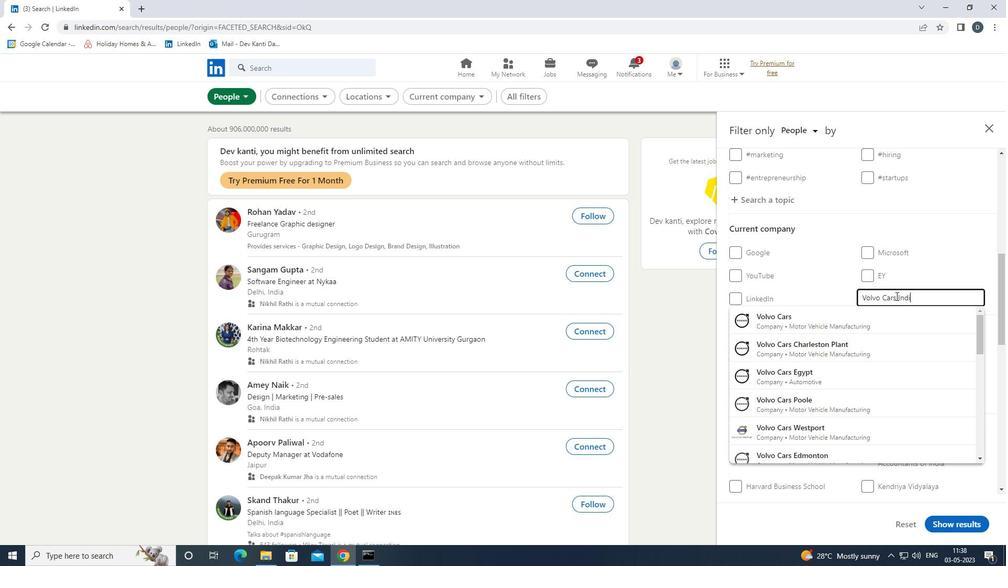 
Action: Mouse moved to (895, 300)
Screenshot: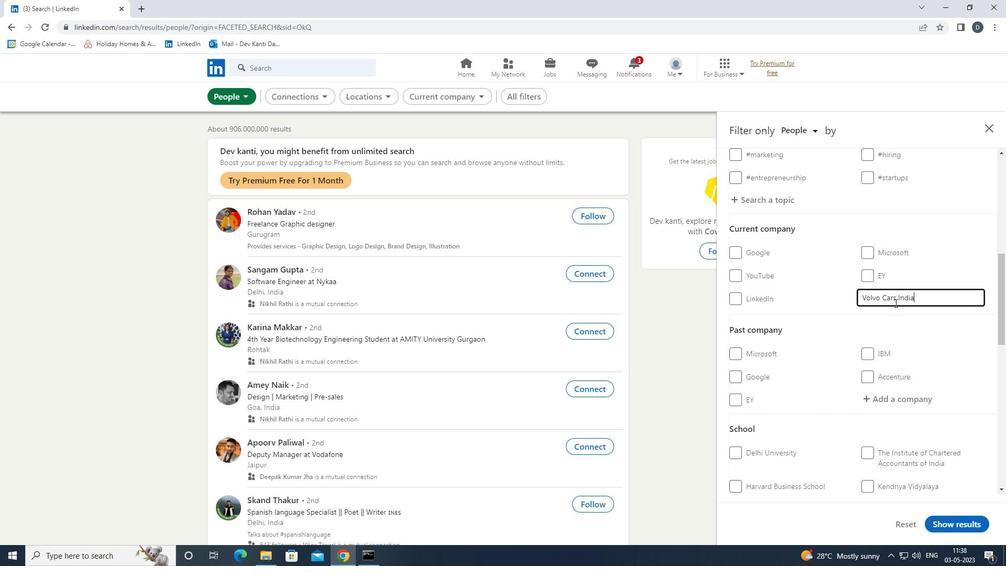 
Action: Mouse pressed left at (895, 300)
Screenshot: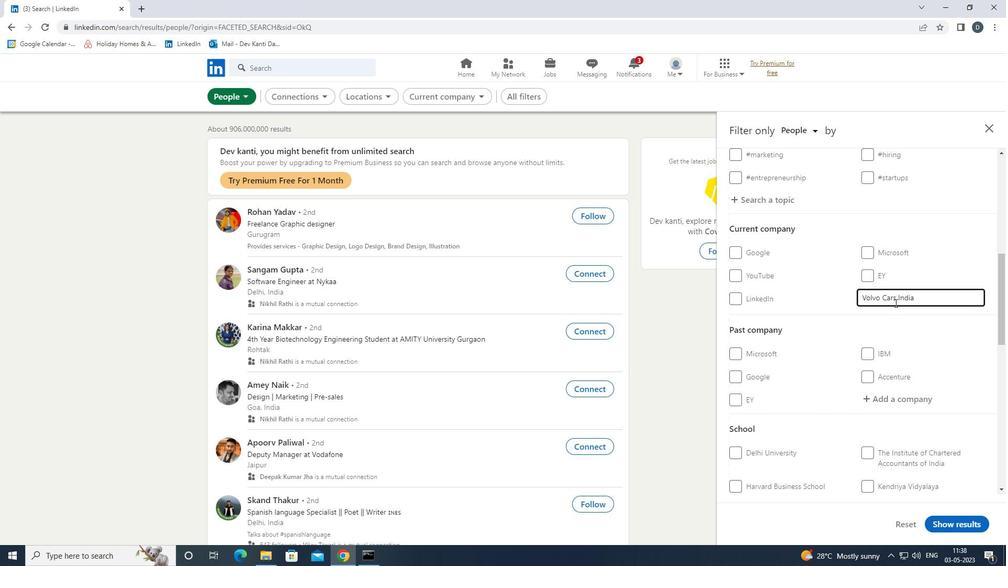 
Action: Key pressed <Key.backspace><Key.down><Key.enter>
Screenshot: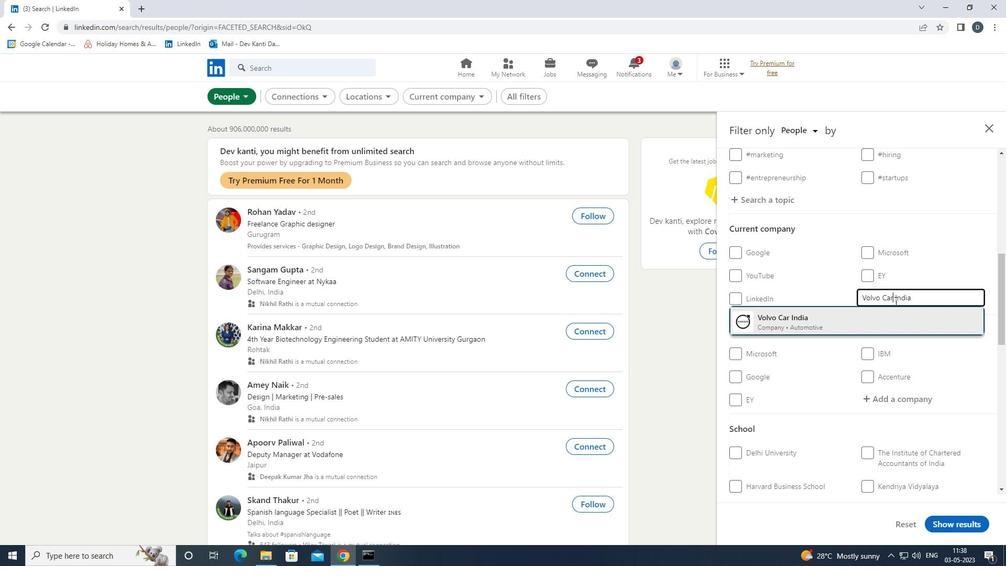 
Action: Mouse moved to (829, 306)
Screenshot: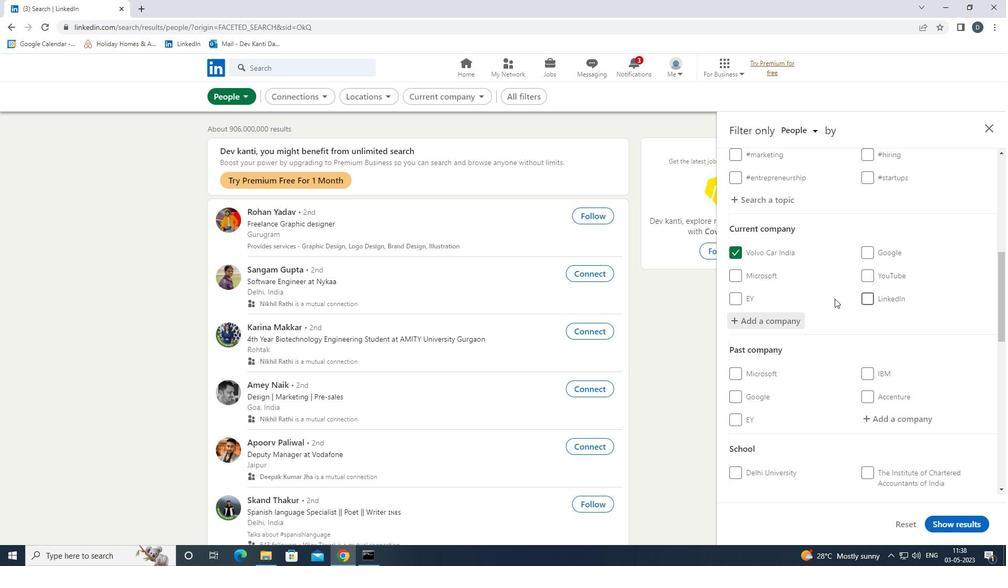 
Action: Mouse scrolled (829, 306) with delta (0, 0)
Screenshot: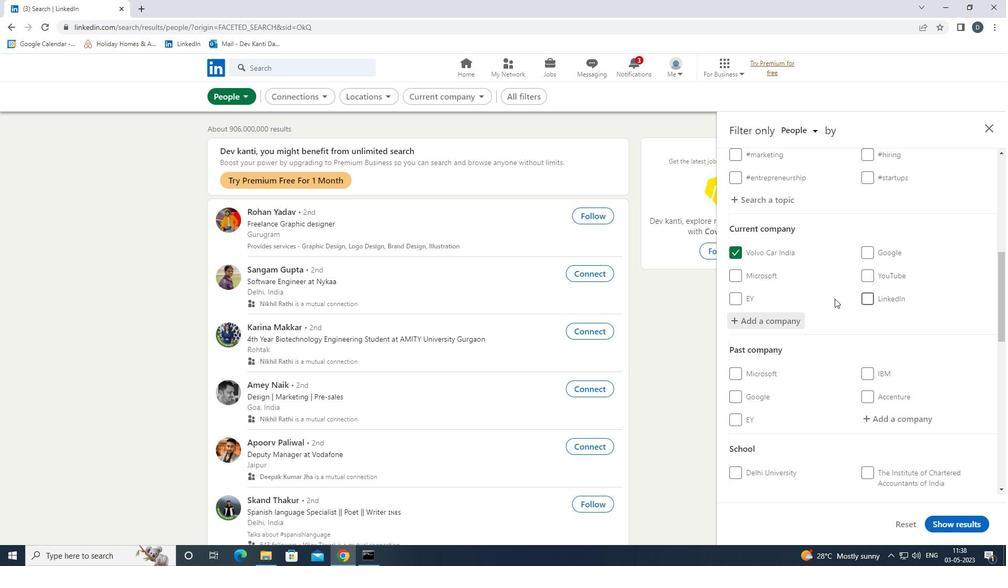 
Action: Mouse moved to (830, 308)
Screenshot: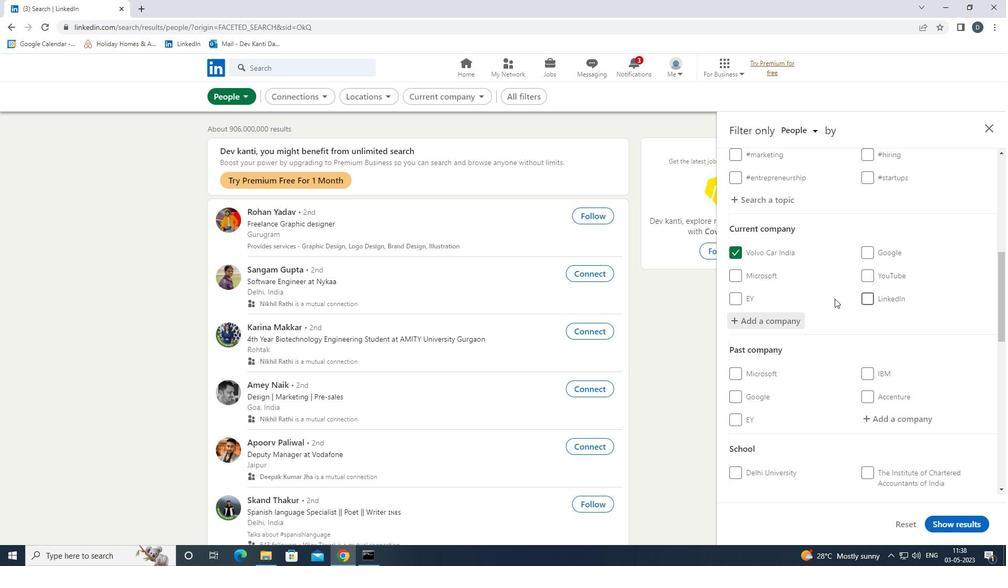 
Action: Mouse scrolled (830, 307) with delta (0, 0)
Screenshot: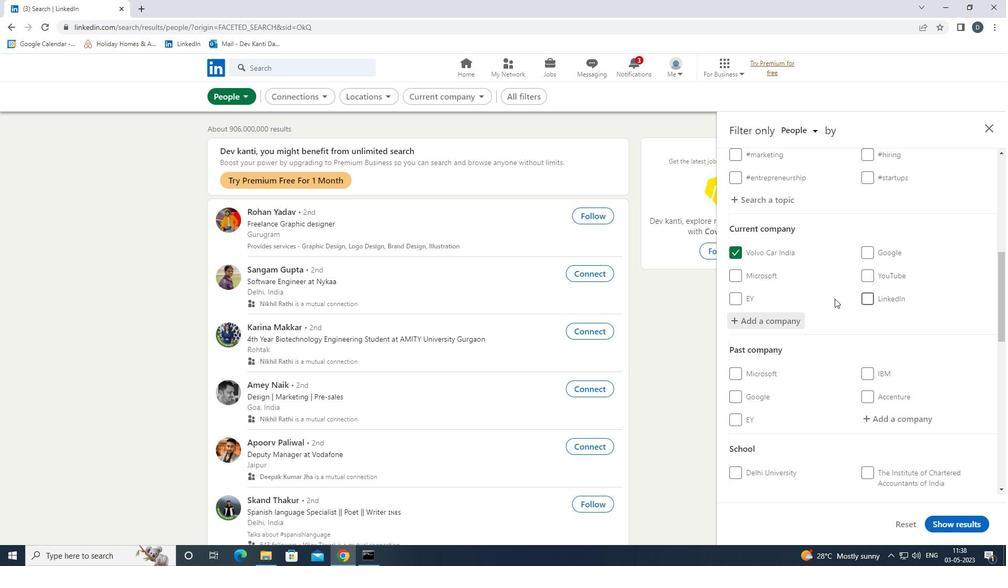 
Action: Mouse moved to (889, 328)
Screenshot: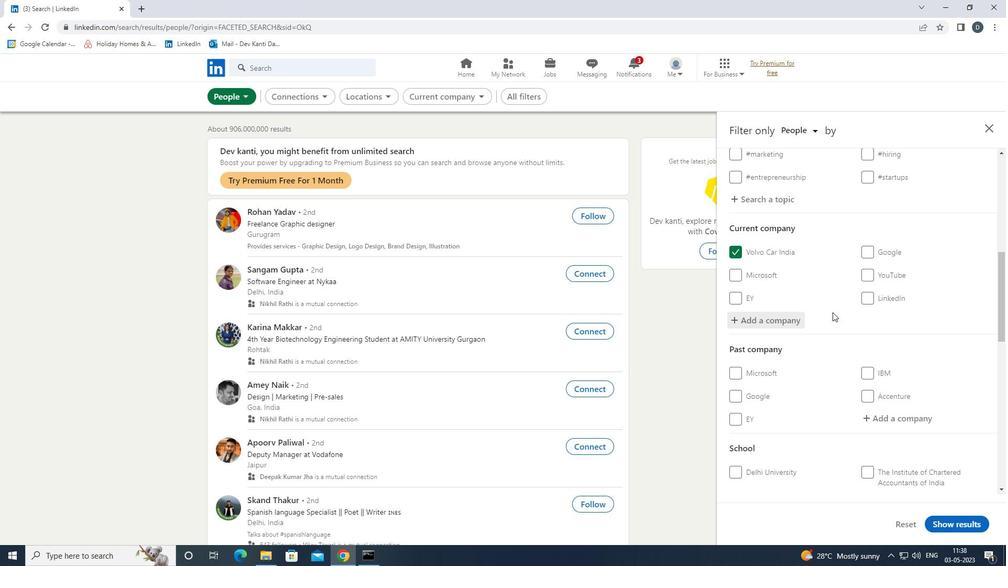 
Action: Mouse scrolled (889, 328) with delta (0, 0)
Screenshot: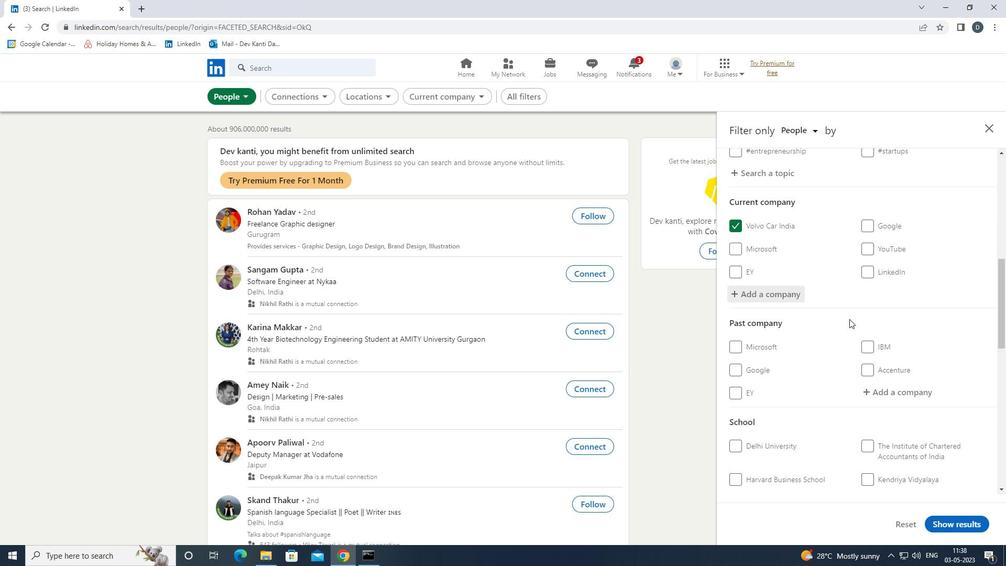 
Action: Mouse scrolled (889, 328) with delta (0, 0)
Screenshot: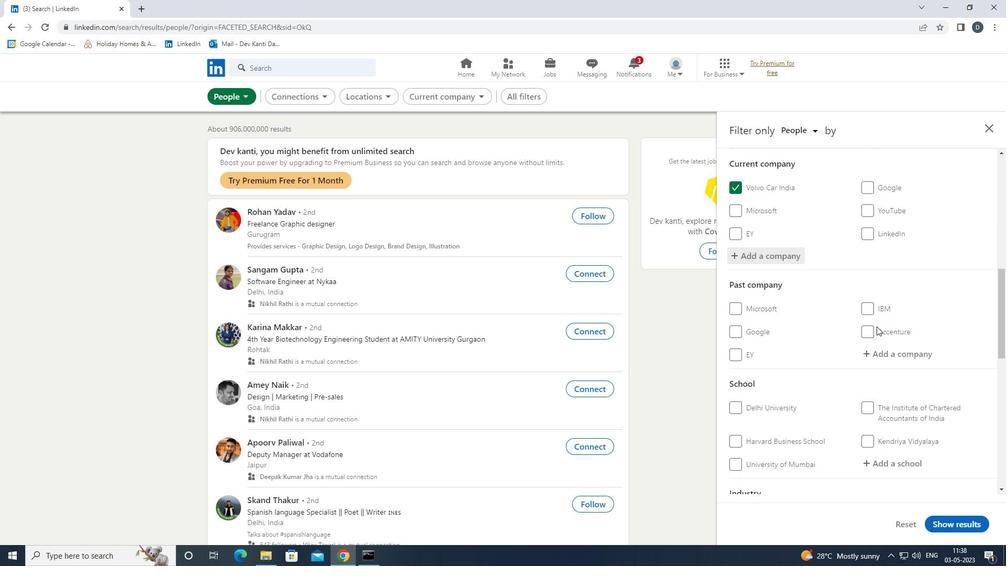 
Action: Mouse moved to (899, 318)
Screenshot: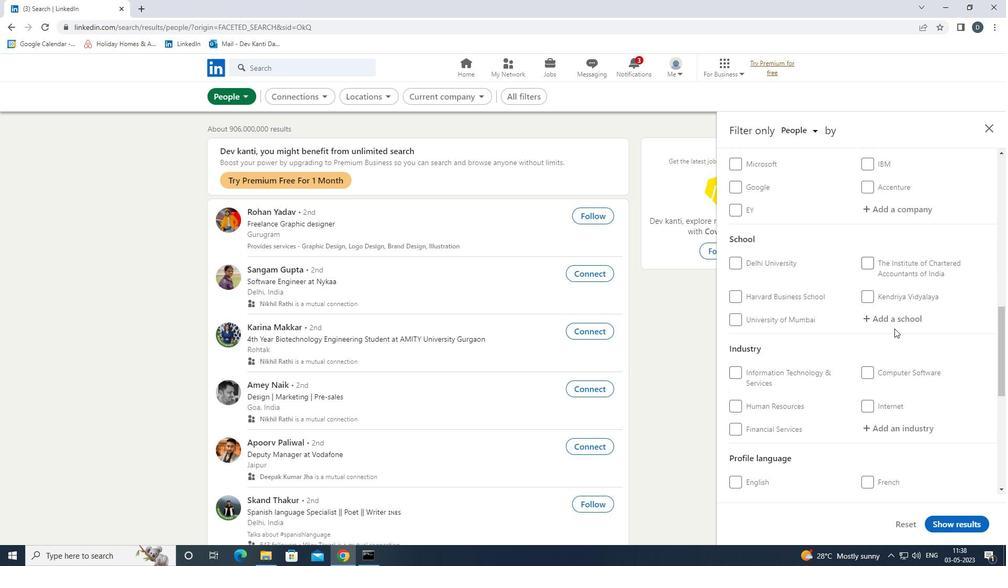
Action: Mouse pressed left at (899, 318)
Screenshot: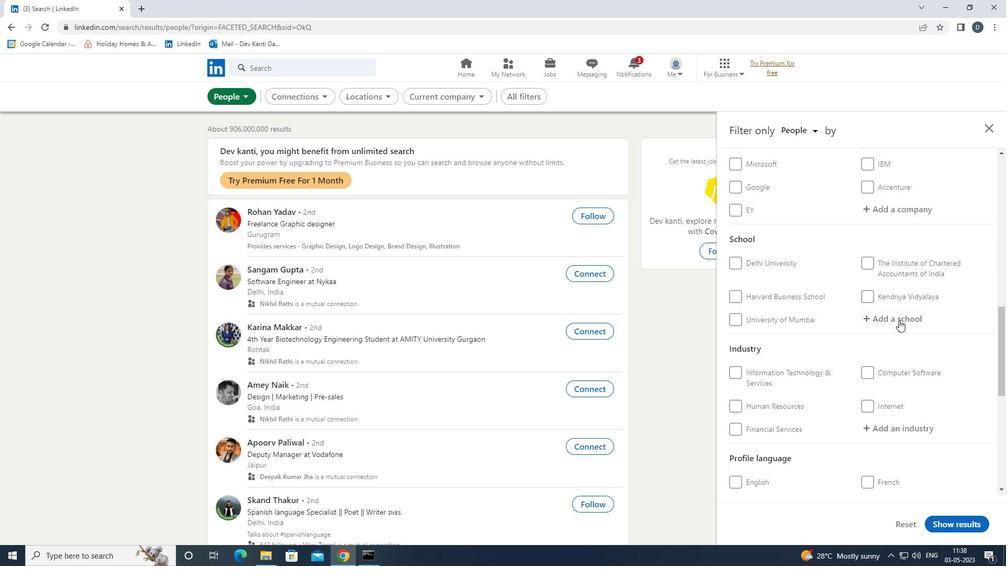 
Action: Key pressed <Key.shift><Key.shift><Key.shift><Key.shift><Key.shift><Key.shift><Key.shift><Key.shift><Key.shift><Key.shift><Key.shift><Key.shift><Key.shift><Key.shift><Key.shift><Key.shift><Key.shift>VIKRAM<Key.space><Key.shift>SIM<Key.down><Key.enter>
Screenshot: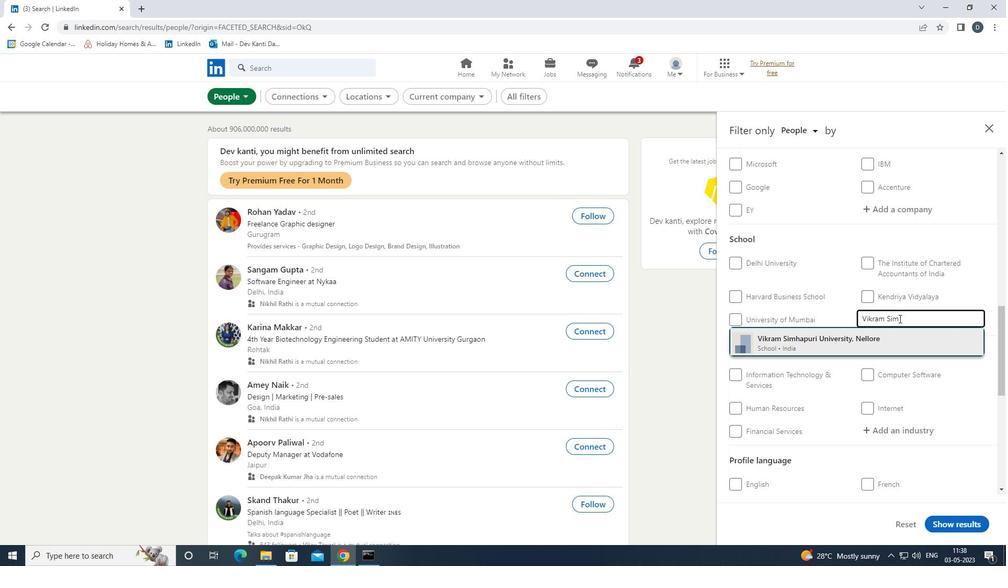 
Action: Mouse moved to (903, 317)
Screenshot: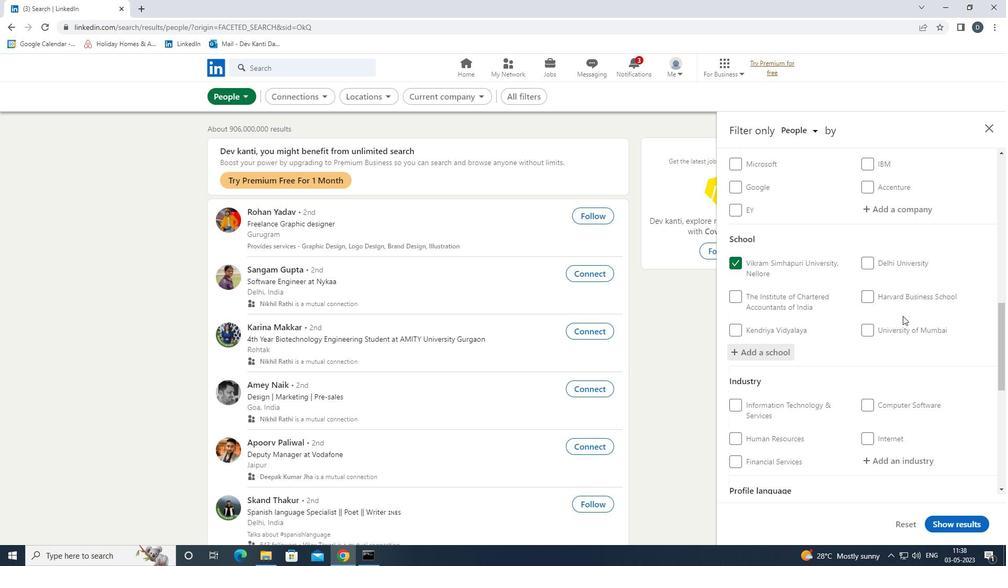 
Action: Mouse scrolled (903, 317) with delta (0, 0)
Screenshot: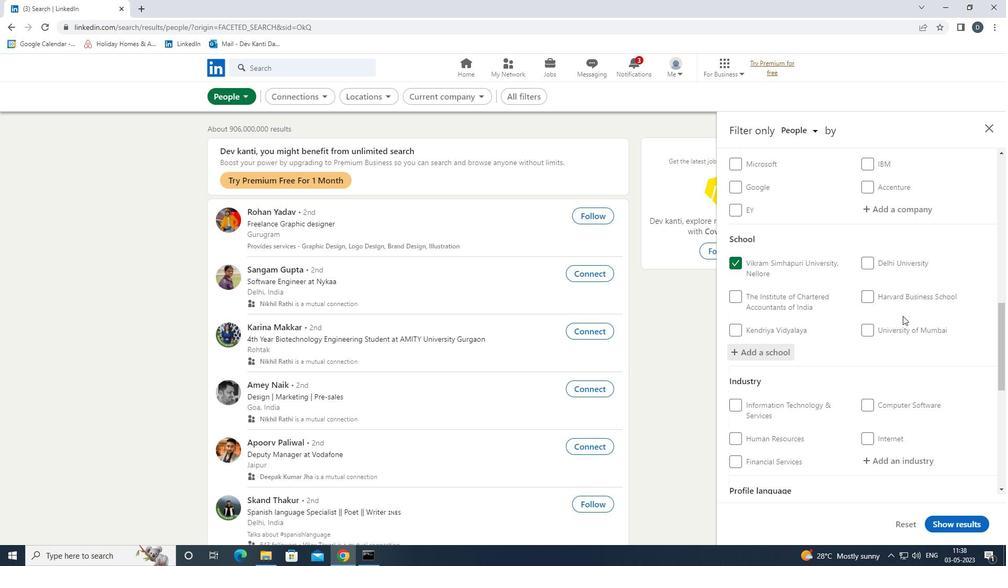 
Action: Mouse scrolled (903, 317) with delta (0, 0)
Screenshot: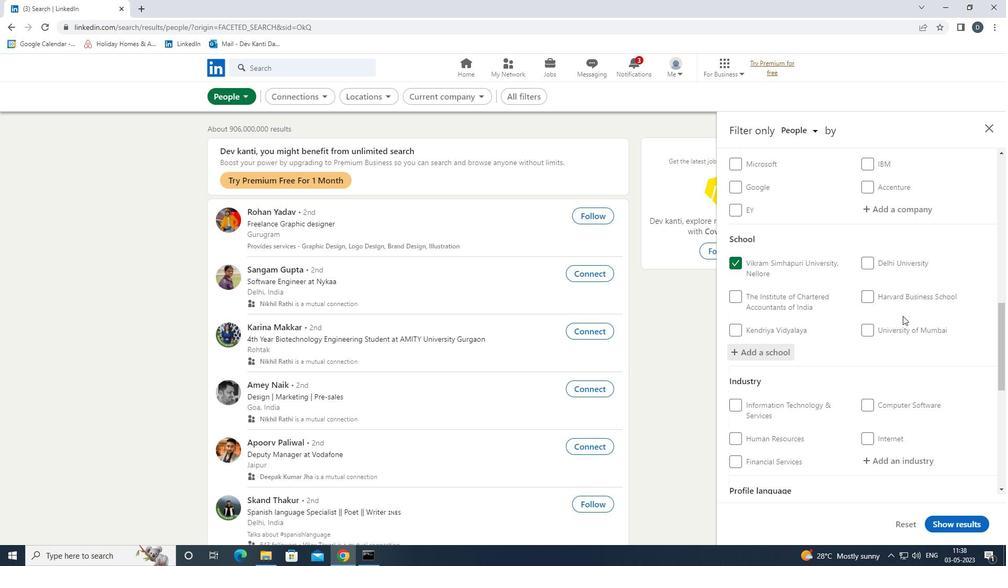 
Action: Mouse scrolled (903, 317) with delta (0, 0)
Screenshot: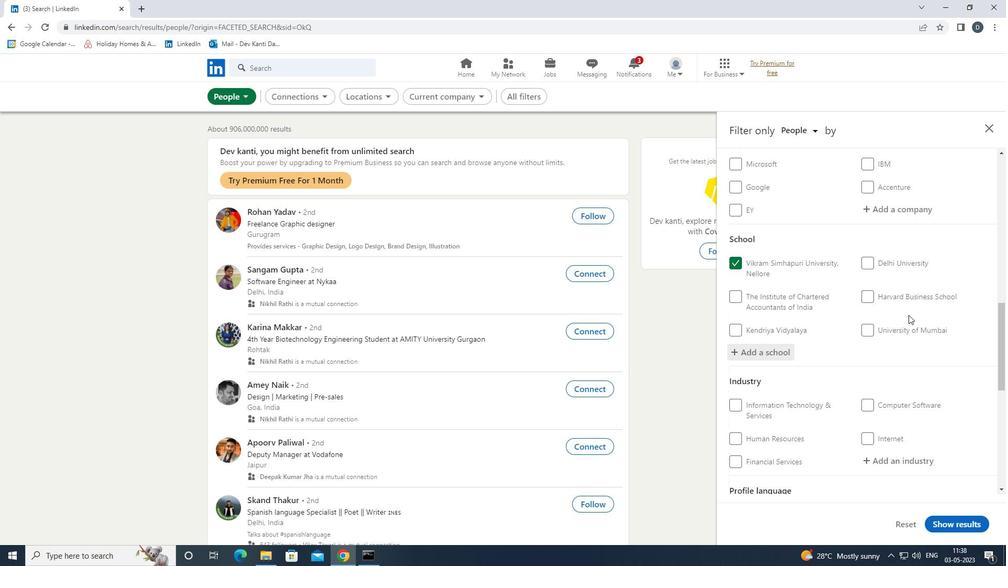 
Action: Mouse moved to (878, 303)
Screenshot: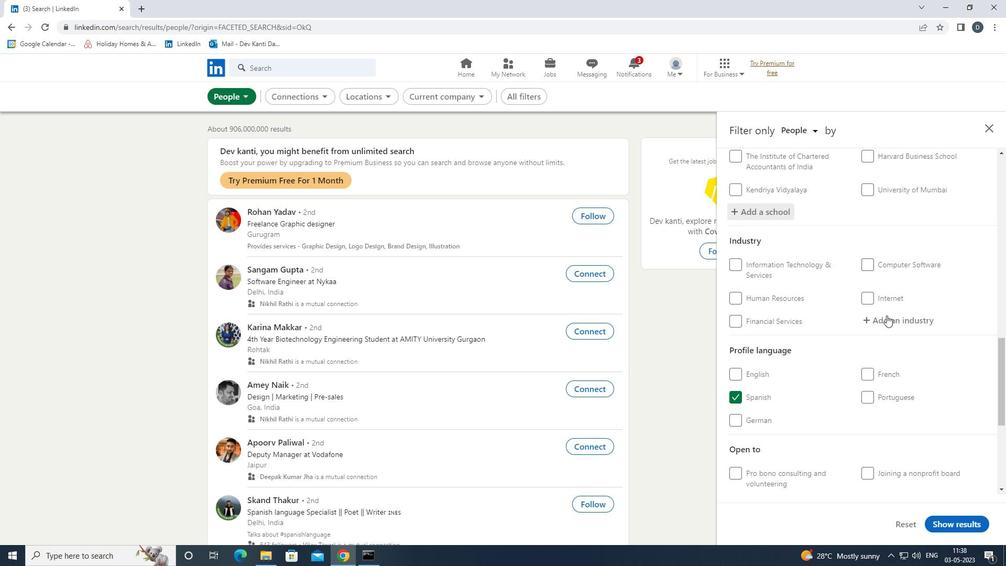 
Action: Mouse pressed left at (878, 303)
Screenshot: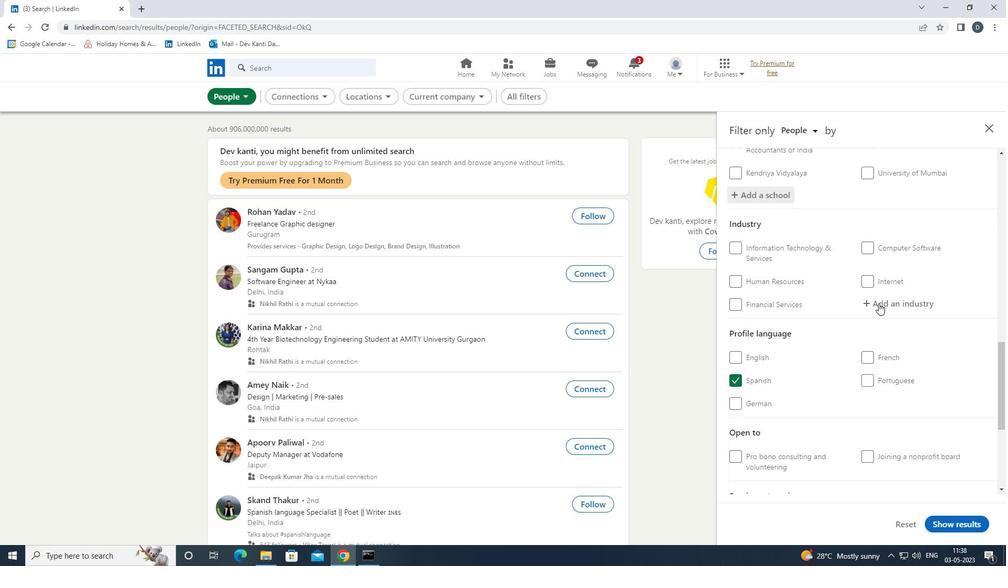 
Action: Mouse moved to (873, 305)
Screenshot: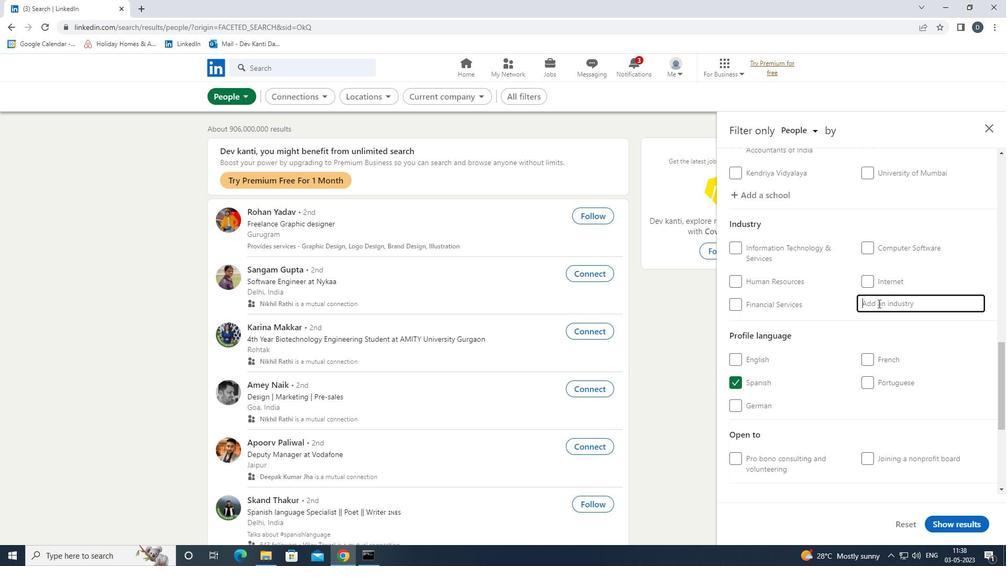 
Action: Key pressed <Key.shift>BAKED<Key.space><Key.shift>G<Key.down><Key.enter><Key.down><Key.down><Key.down><Key.down><Key.down><Key.enter>
Screenshot: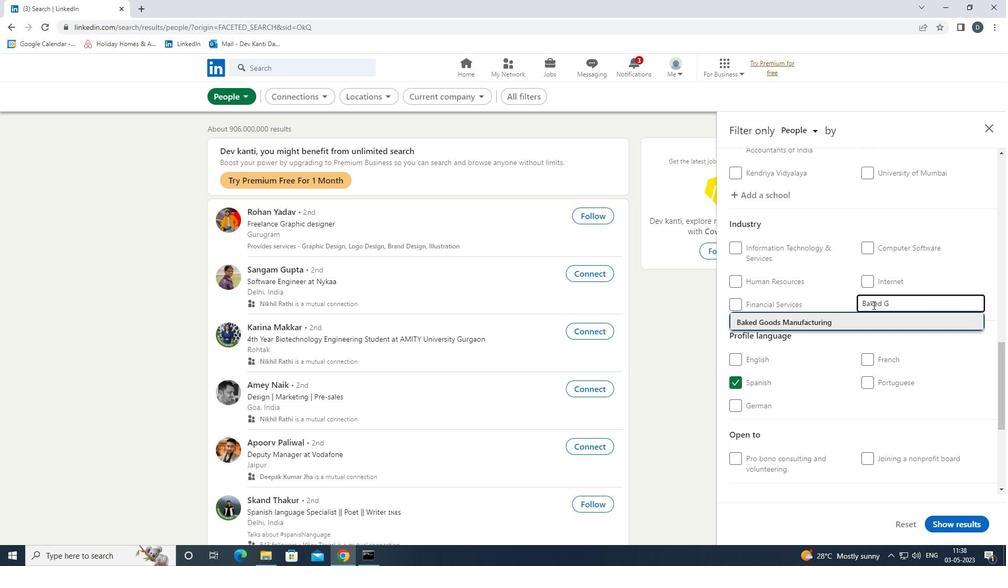 
Action: Mouse moved to (873, 314)
Screenshot: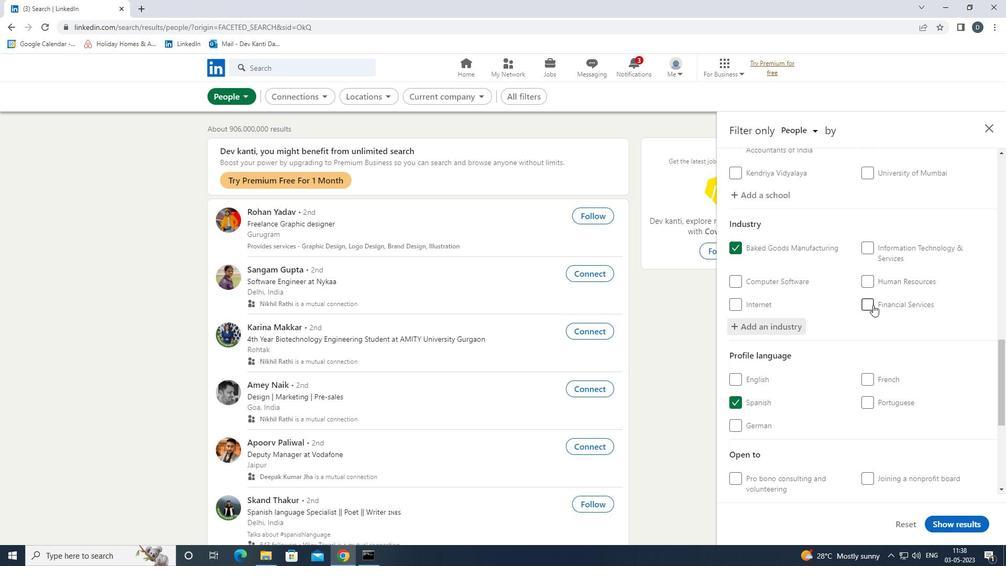 
Action: Mouse scrolled (873, 313) with delta (0, 0)
Screenshot: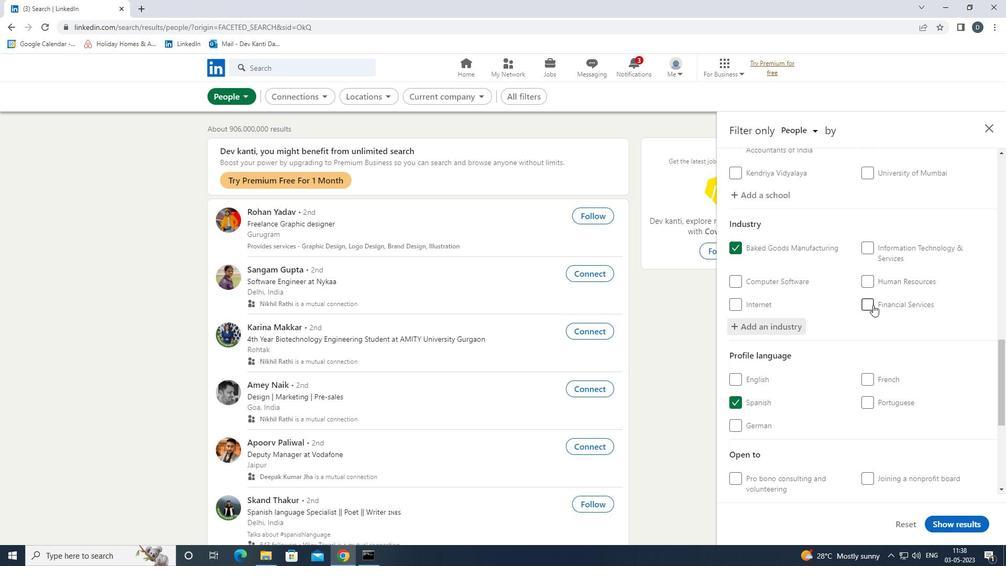 
Action: Mouse moved to (876, 316)
Screenshot: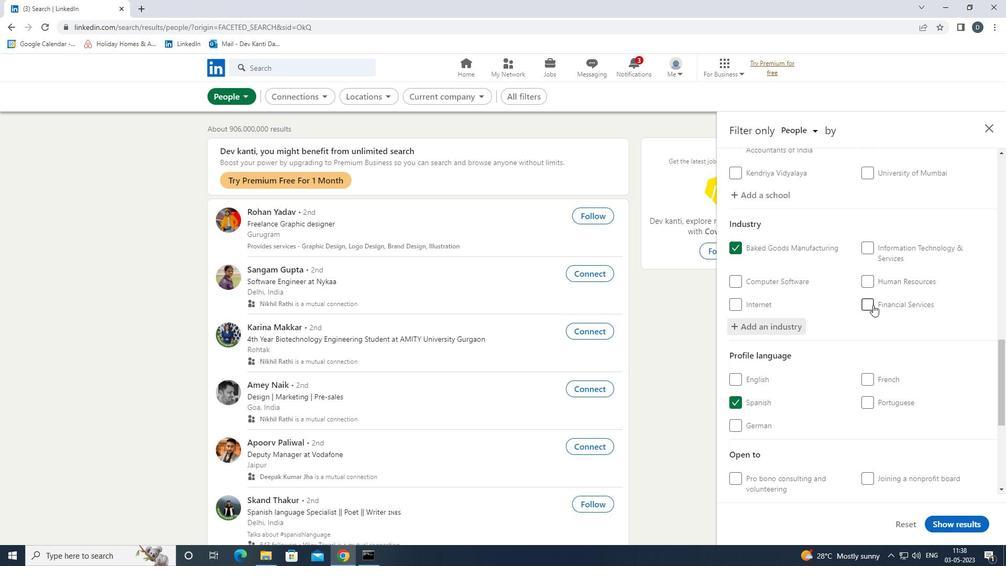 
Action: Mouse scrolled (876, 315) with delta (0, 0)
Screenshot: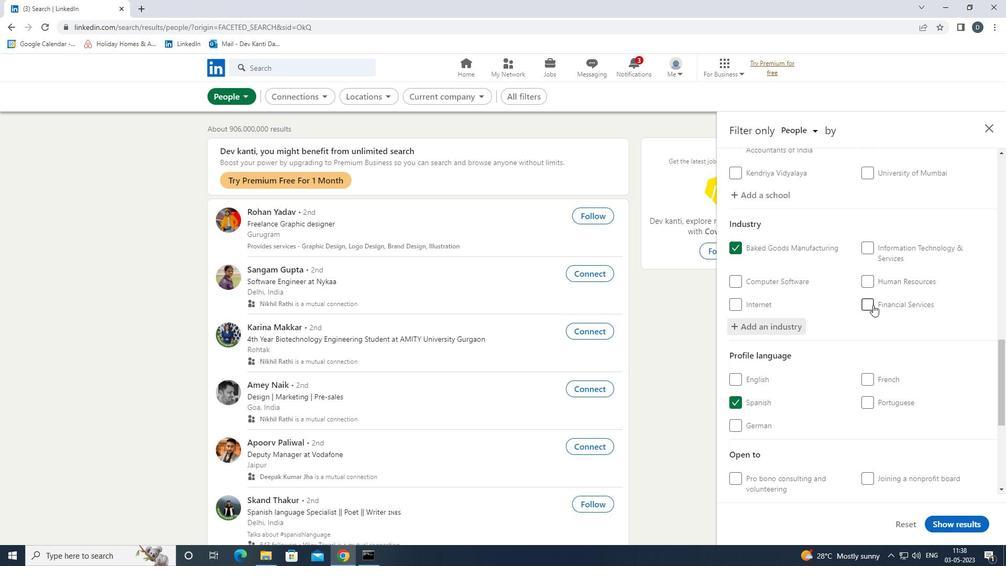 
Action: Mouse moved to (878, 316)
Screenshot: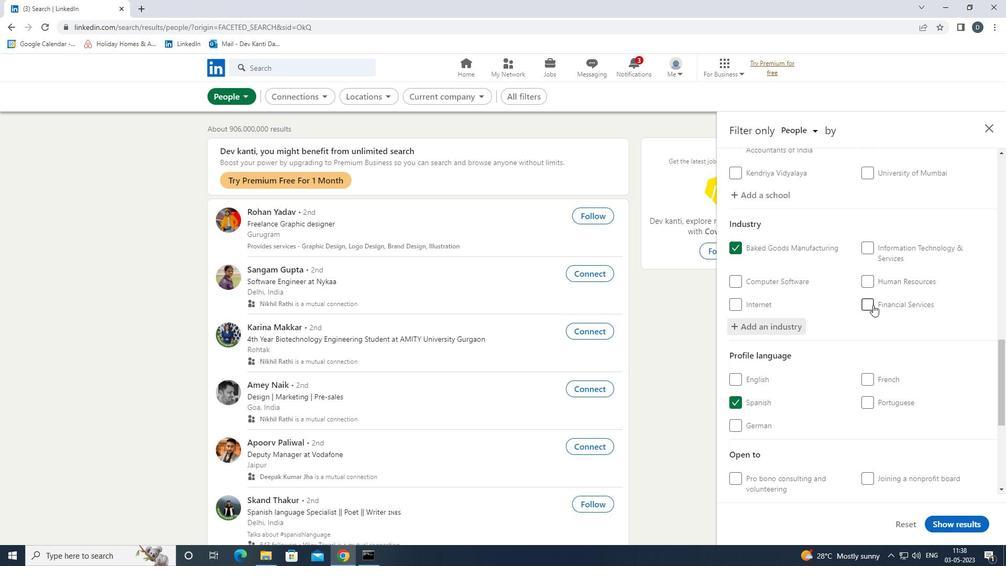 
Action: Mouse scrolled (878, 316) with delta (0, 0)
Screenshot: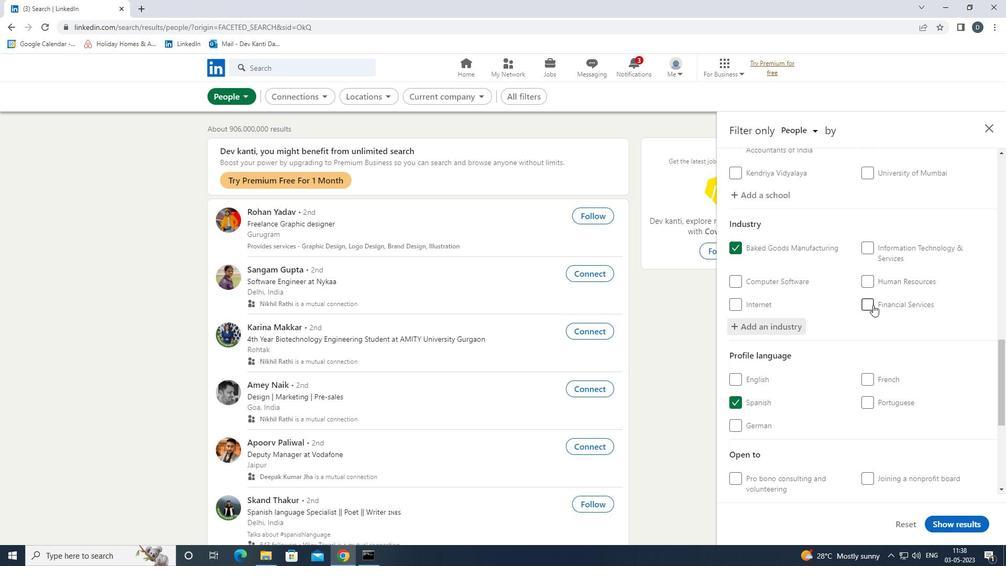 
Action: Mouse moved to (880, 317)
Screenshot: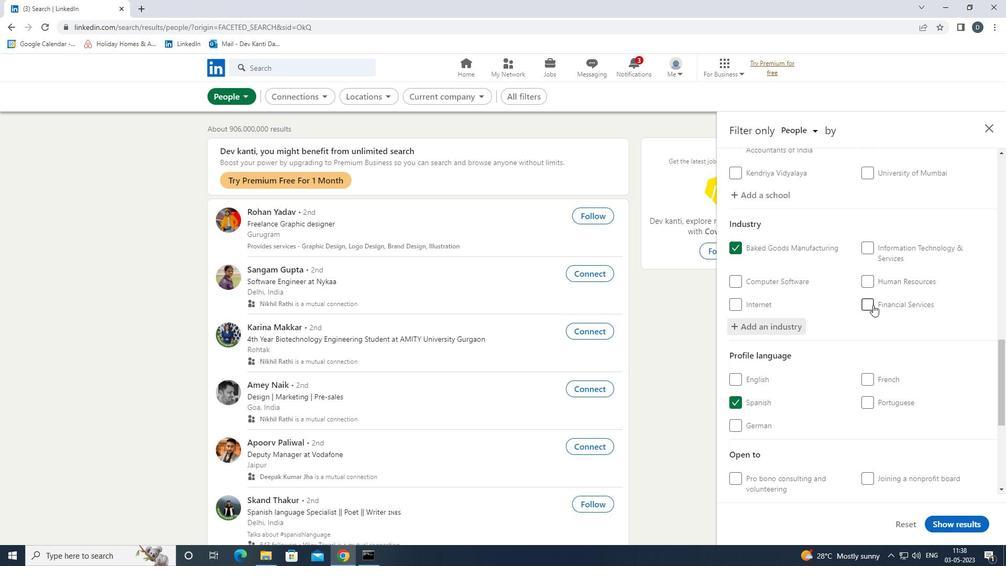 
Action: Mouse scrolled (880, 317) with delta (0, 0)
Screenshot: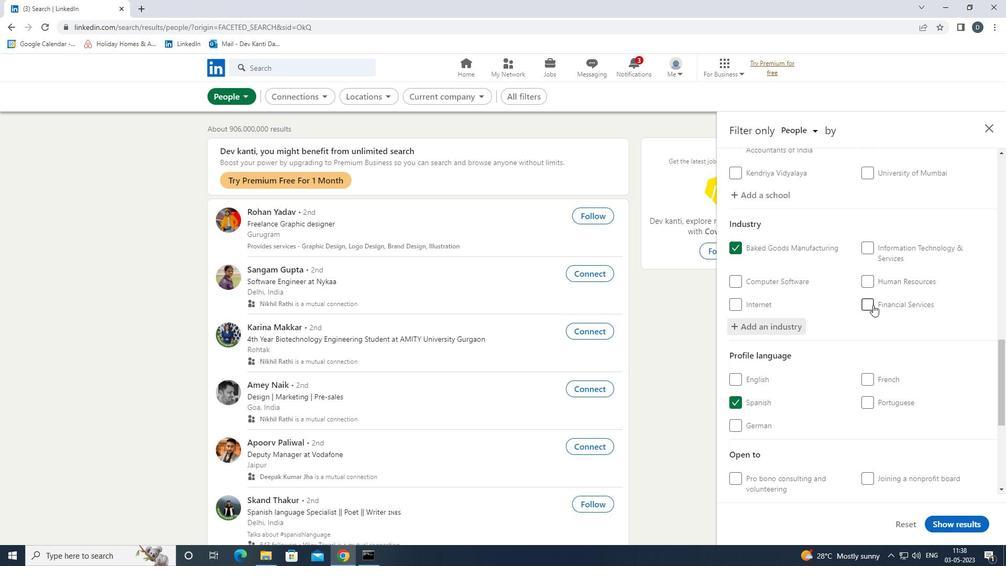 
Action: Mouse moved to (891, 374)
Screenshot: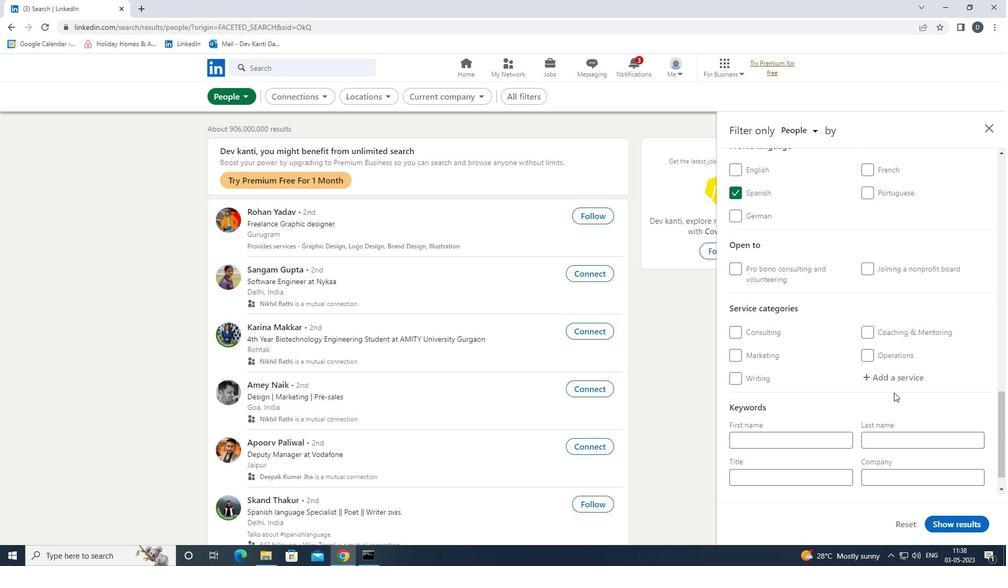 
Action: Mouse pressed left at (891, 374)
Screenshot: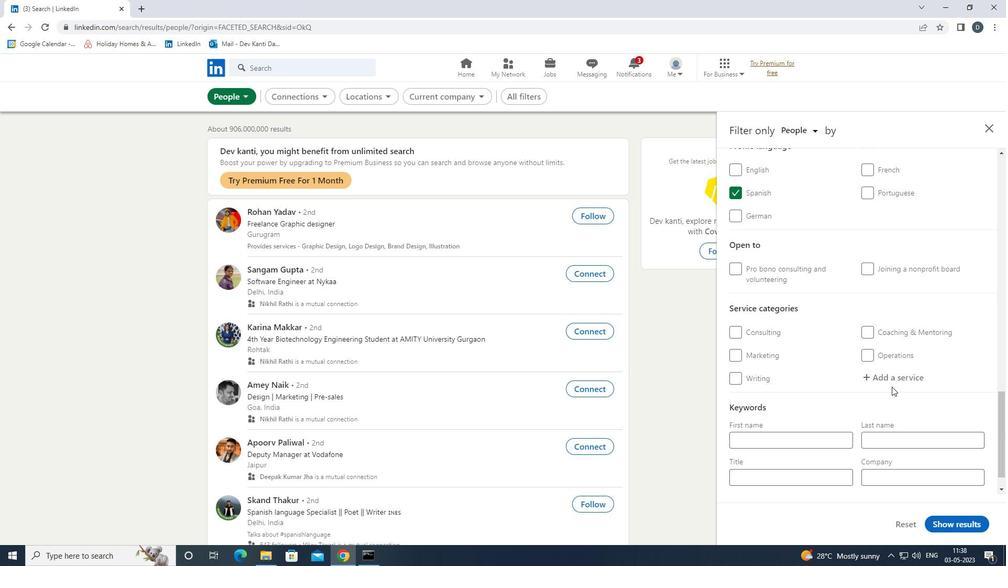 
Action: Key pressed <Key.shift>EXECUTIVE<Key.down><Key.enter>
Screenshot: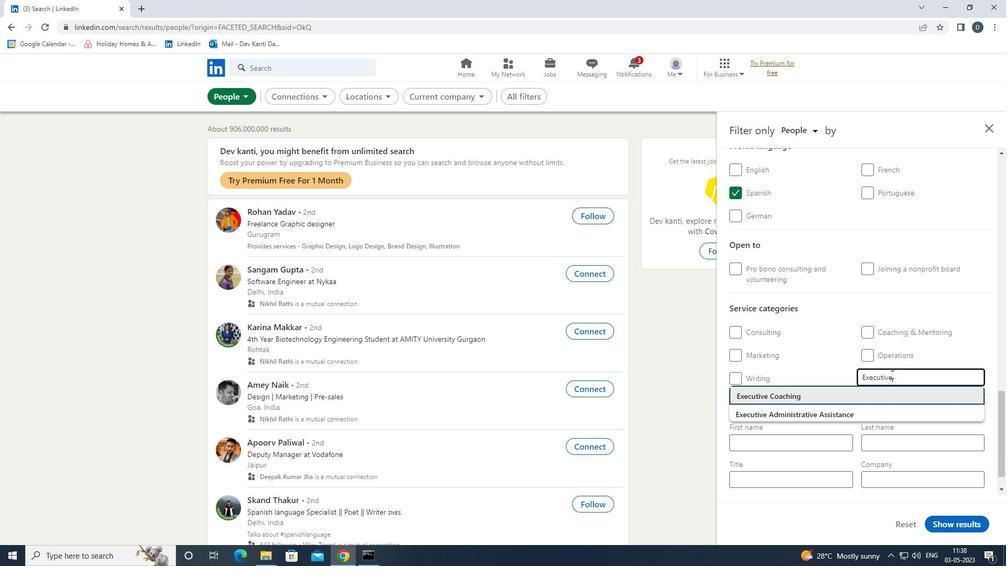 
Action: Mouse moved to (917, 363)
Screenshot: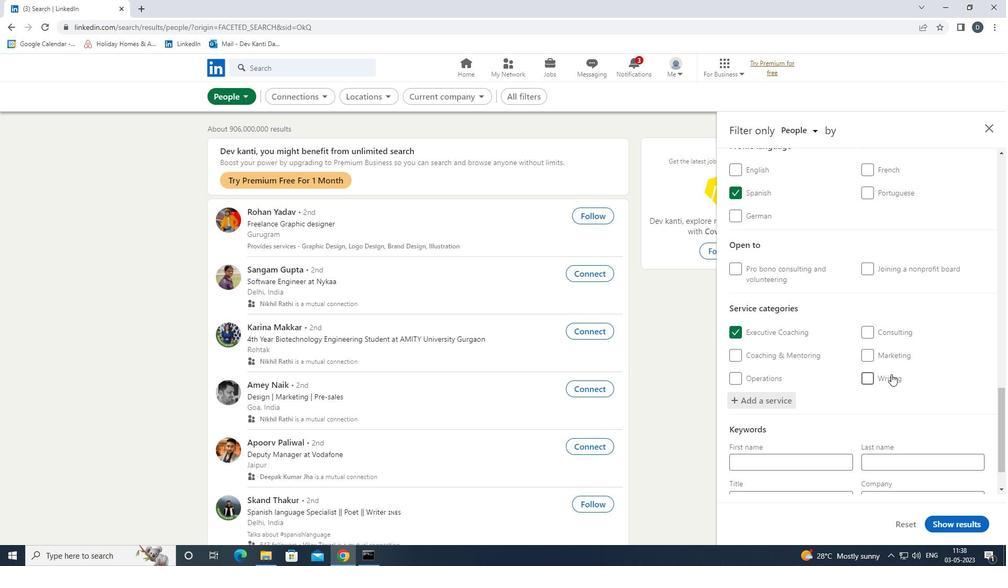 
Action: Mouse scrolled (917, 363) with delta (0, 0)
Screenshot: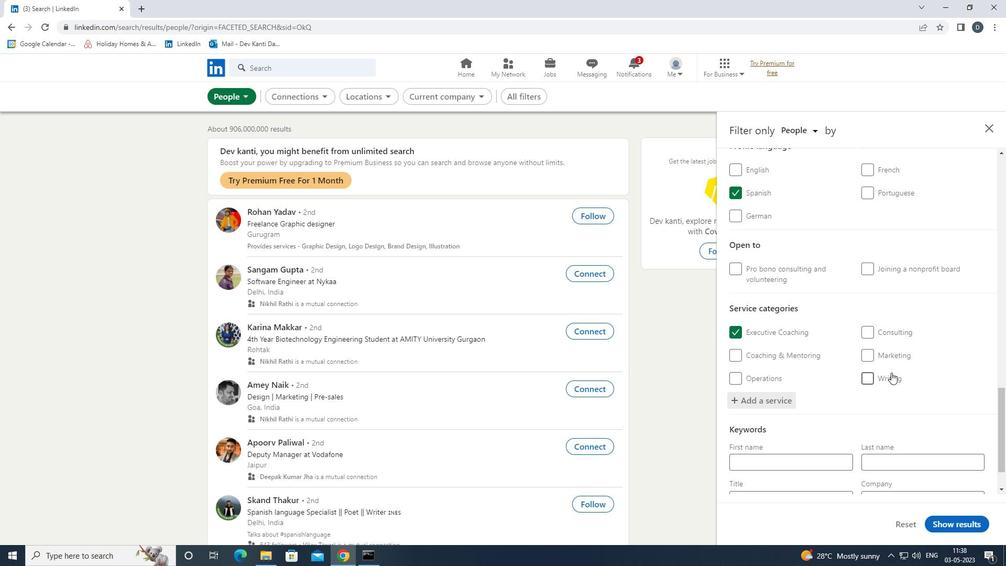 
Action: Mouse moved to (914, 367)
Screenshot: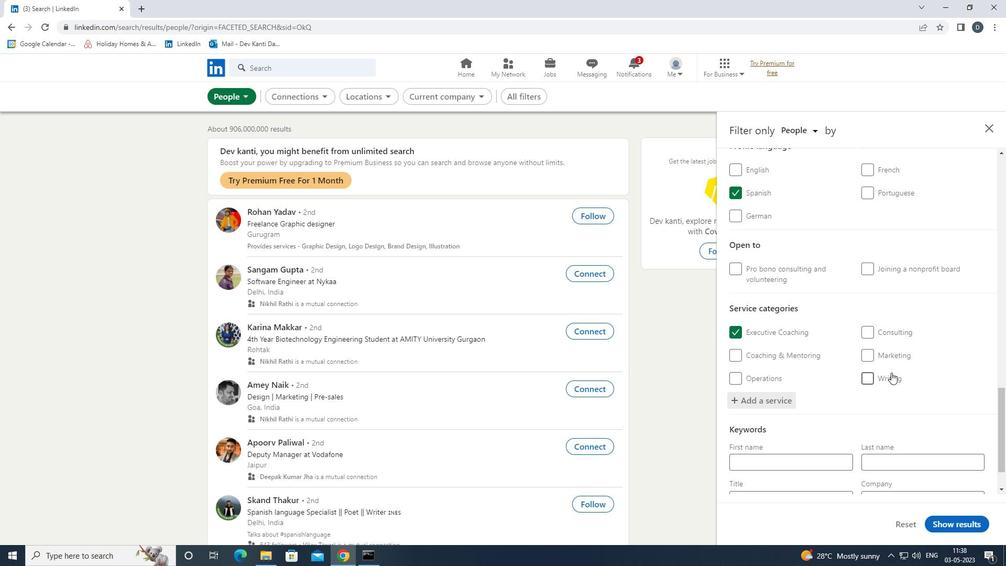
Action: Mouse scrolled (914, 366) with delta (0, 0)
Screenshot: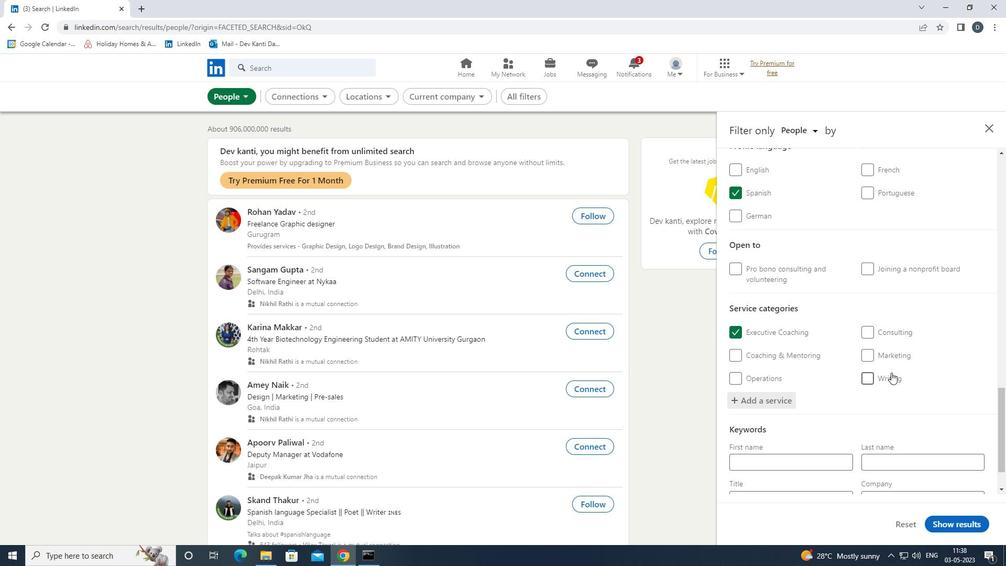 
Action: Mouse moved to (912, 368)
Screenshot: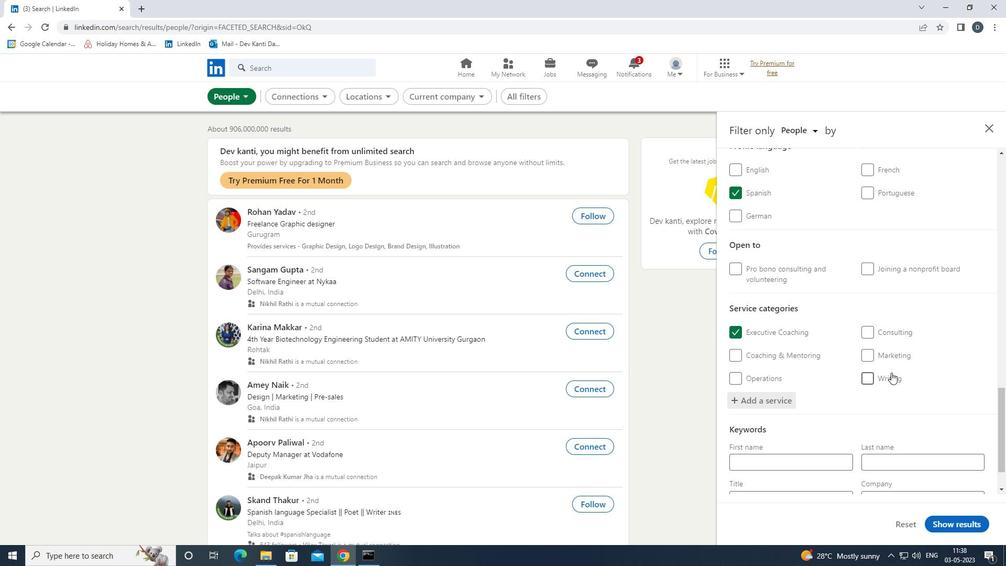 
Action: Mouse scrolled (912, 367) with delta (0, 0)
Screenshot: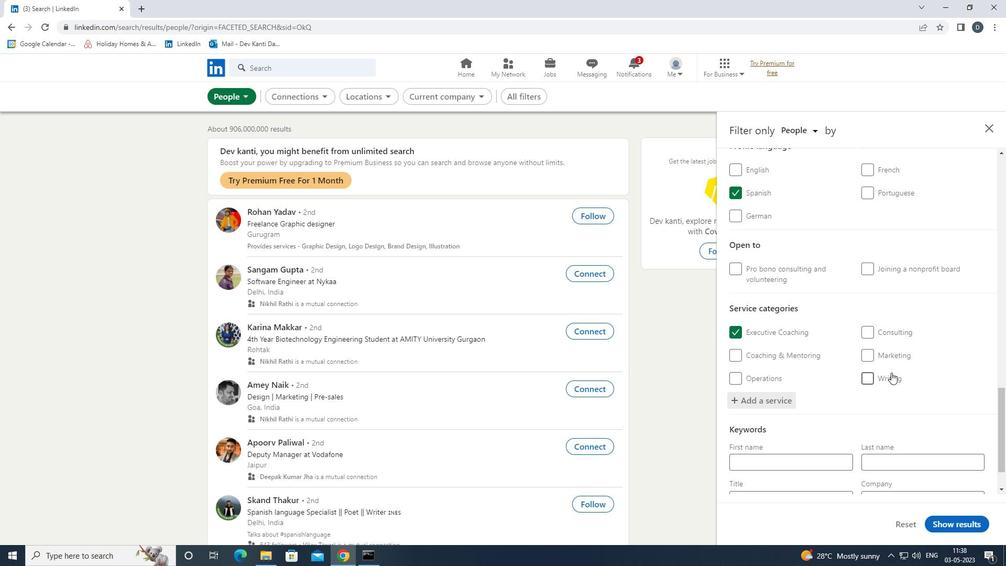 
Action: Mouse moved to (911, 369)
Screenshot: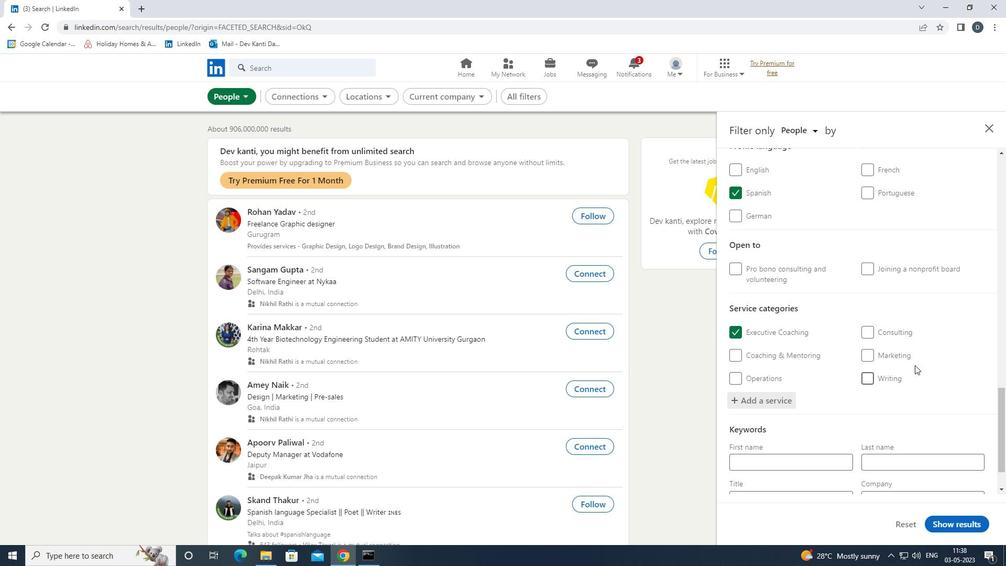
Action: Mouse scrolled (911, 368) with delta (0, 0)
Screenshot: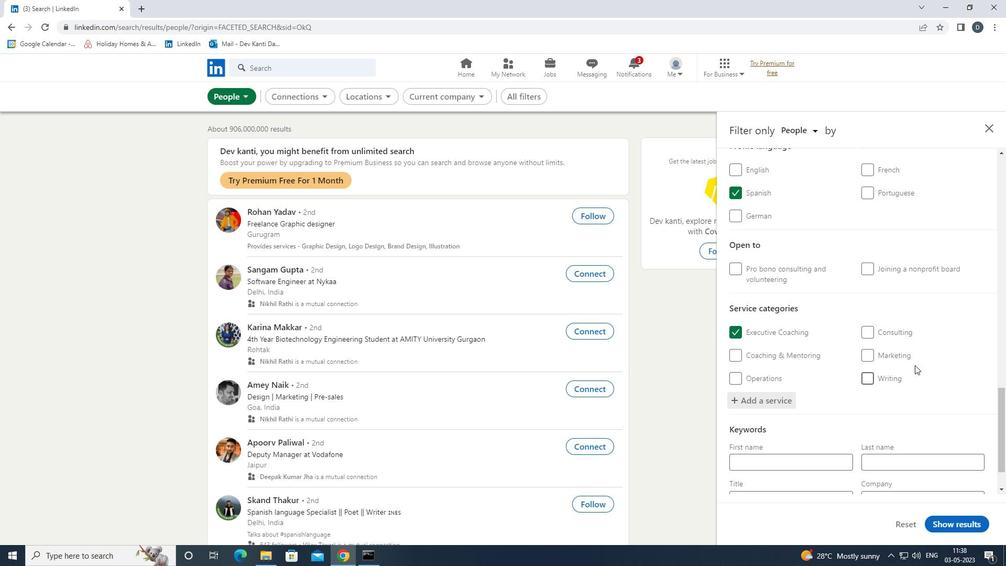 
Action: Mouse moved to (909, 370)
Screenshot: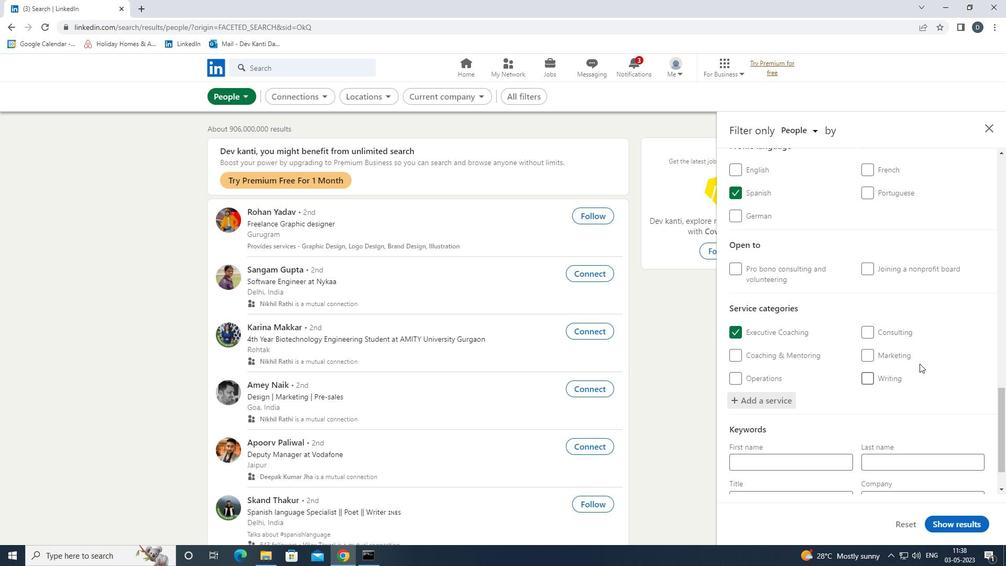 
Action: Mouse scrolled (909, 370) with delta (0, 0)
Screenshot: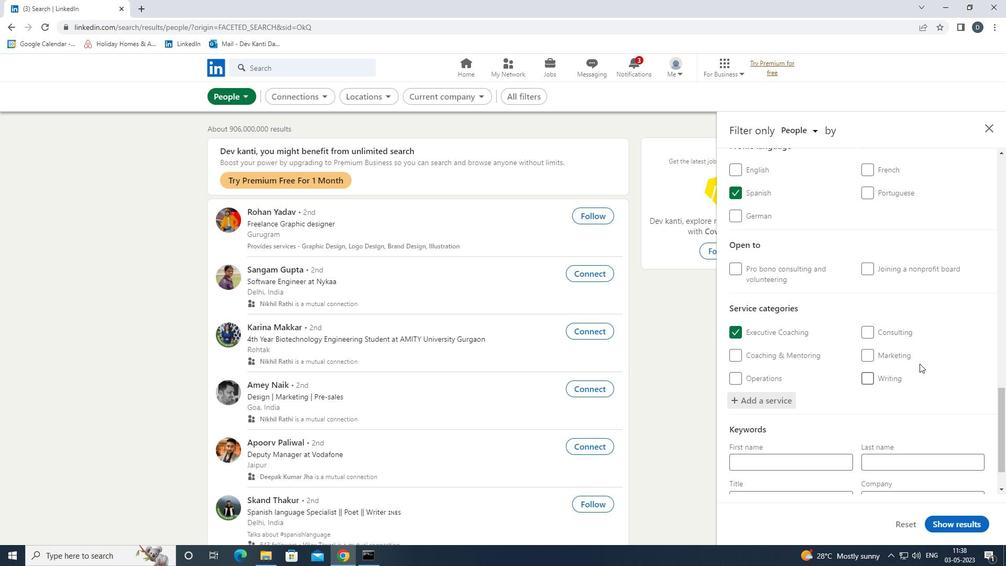 
Action: Mouse moved to (815, 437)
Screenshot: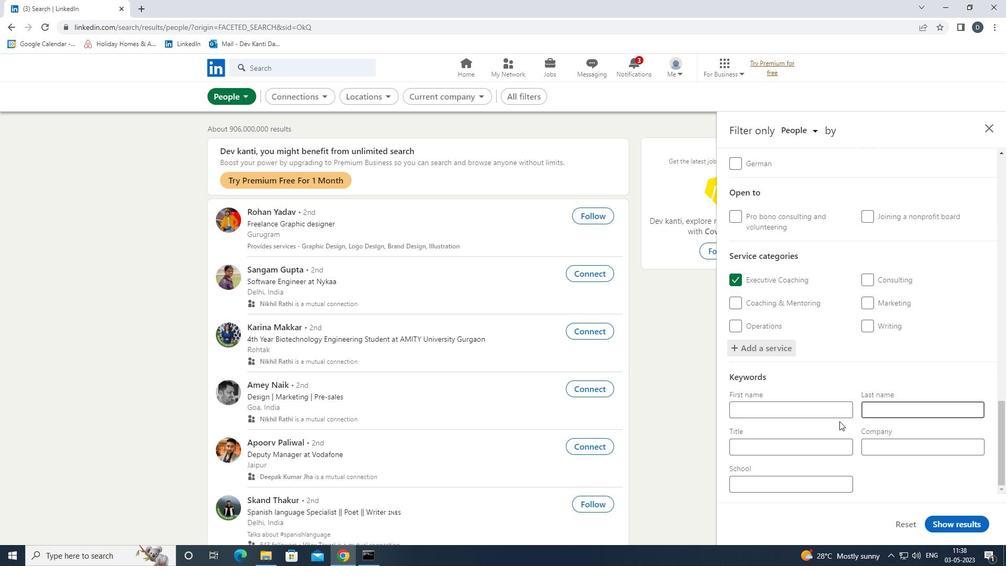 
Action: Mouse pressed left at (815, 437)
Screenshot: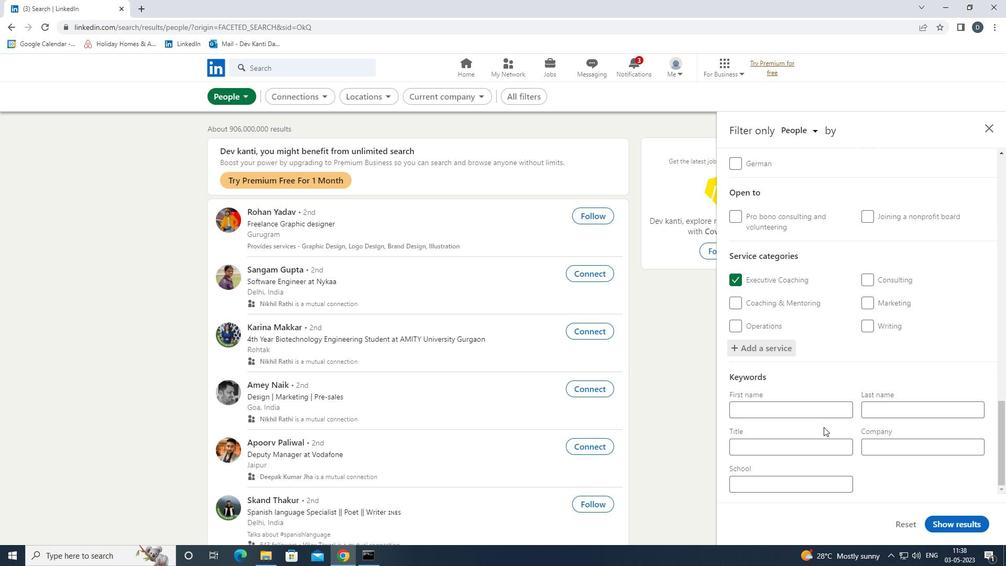 
Action: Mouse moved to (814, 440)
Screenshot: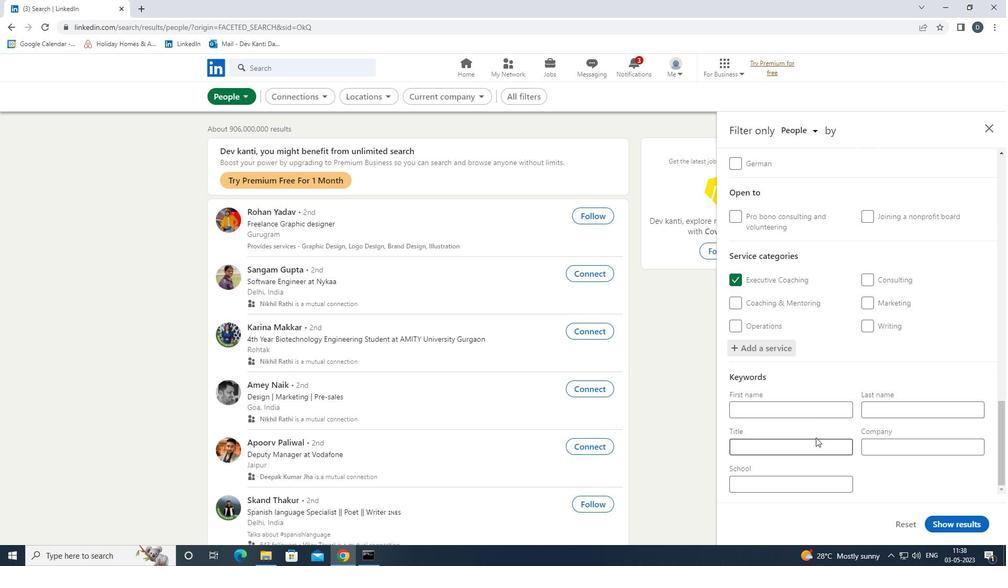 
Action: Mouse pressed left at (814, 440)
Screenshot: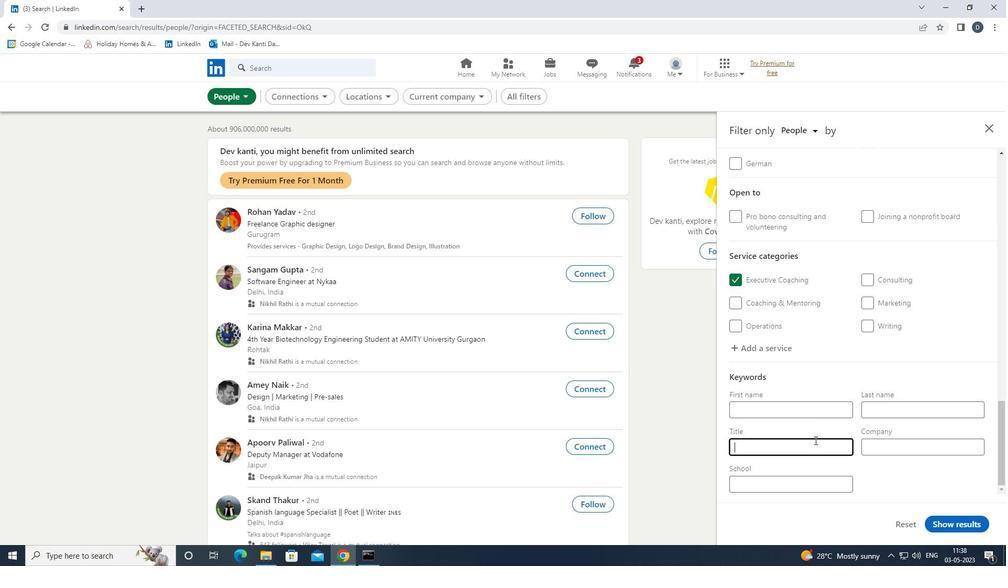 
Action: Mouse moved to (814, 440)
Screenshot: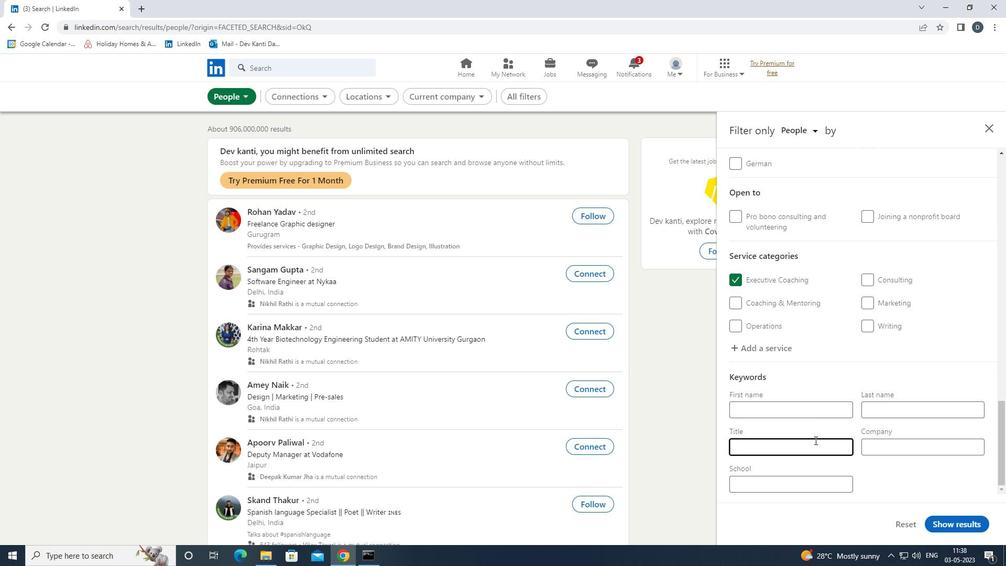 
Action: Key pressed <Key.shift>ASTRONOMER
Screenshot: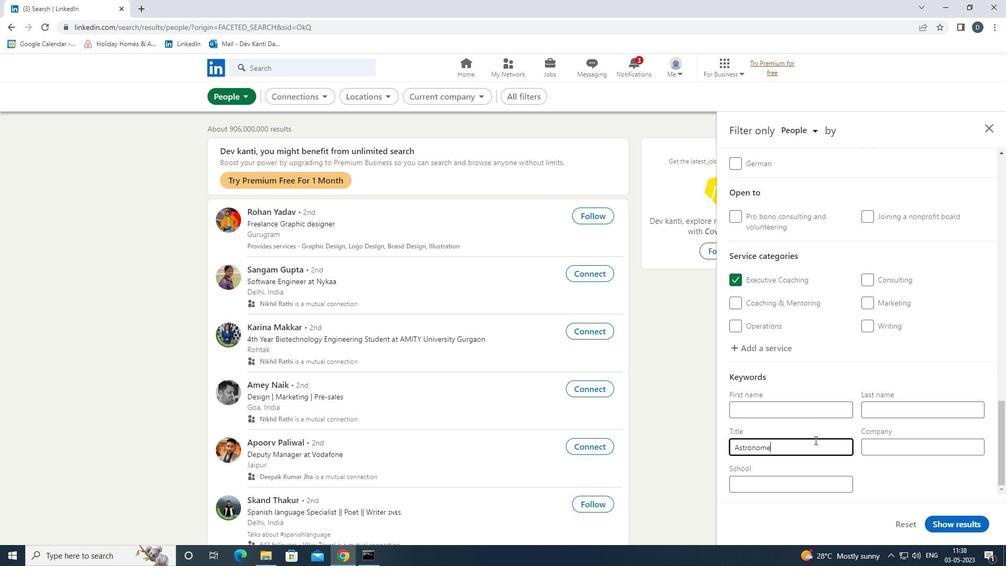 
Action: Mouse moved to (954, 516)
Screenshot: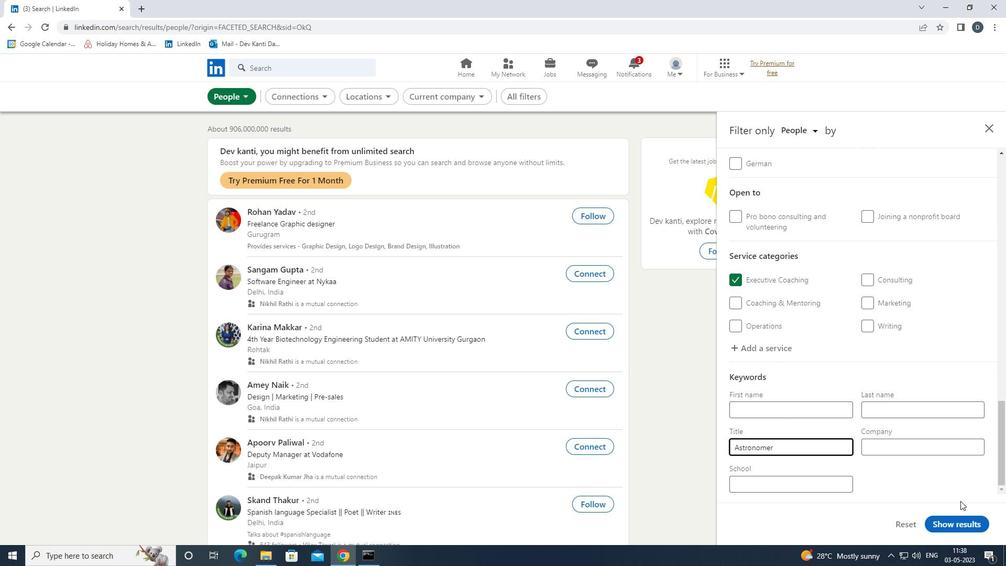 
Action: Mouse pressed left at (954, 516)
Screenshot: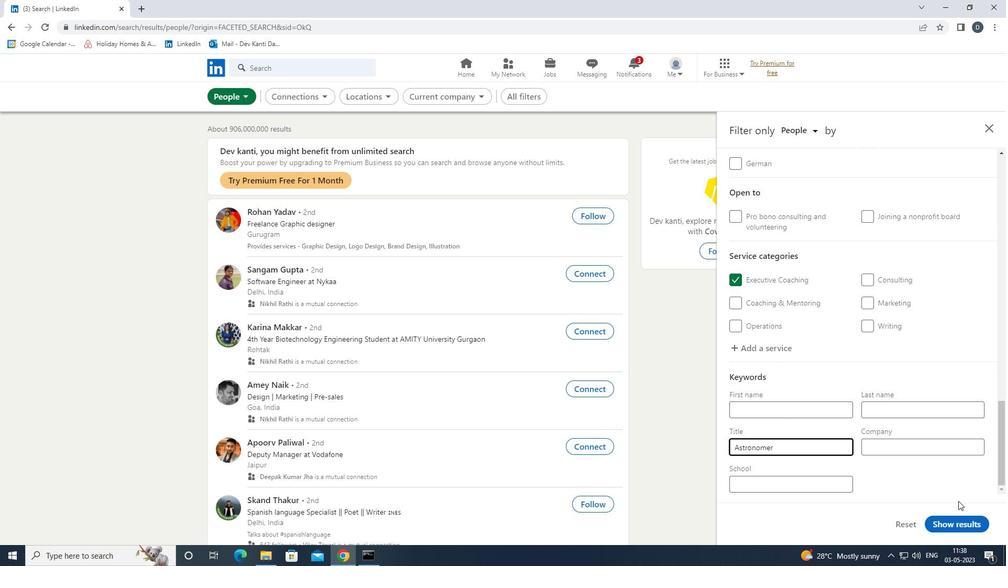 
Action: Mouse moved to (430, 185)
Screenshot: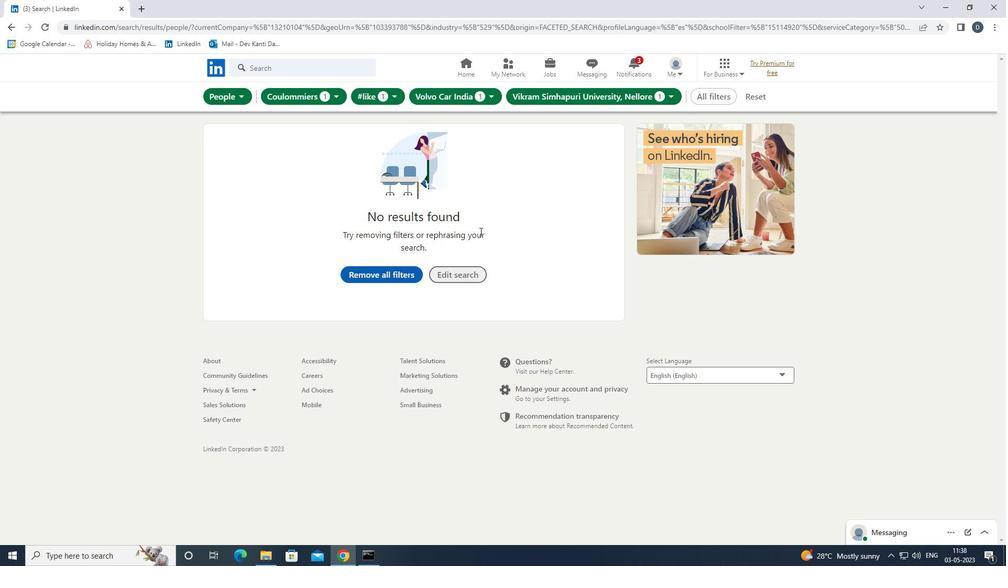 
